 Task: For heading Arial black with underline.  font size for heading18,  'Change the font style of data to'Calibri.  and font size to 9,  Change the alignment of both headline & data to Align center.  In the sheet  BudgetAdjust logbookbook
Action: Mouse moved to (65, 123)
Screenshot: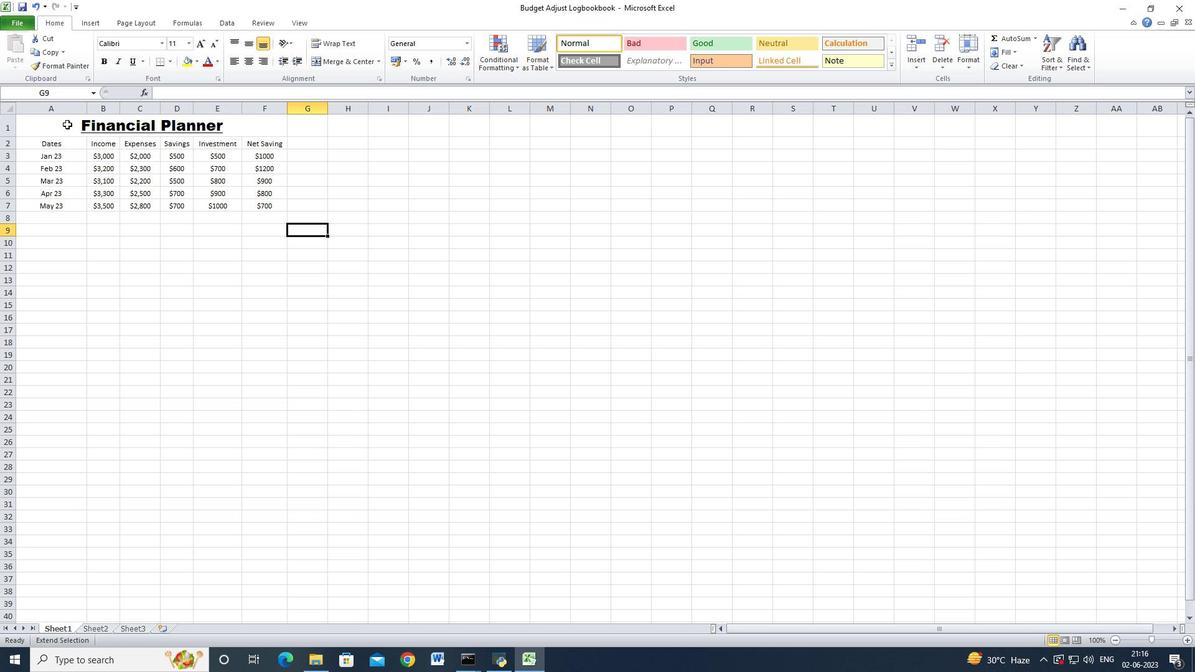 
Action: Mouse pressed left at (65, 123)
Screenshot: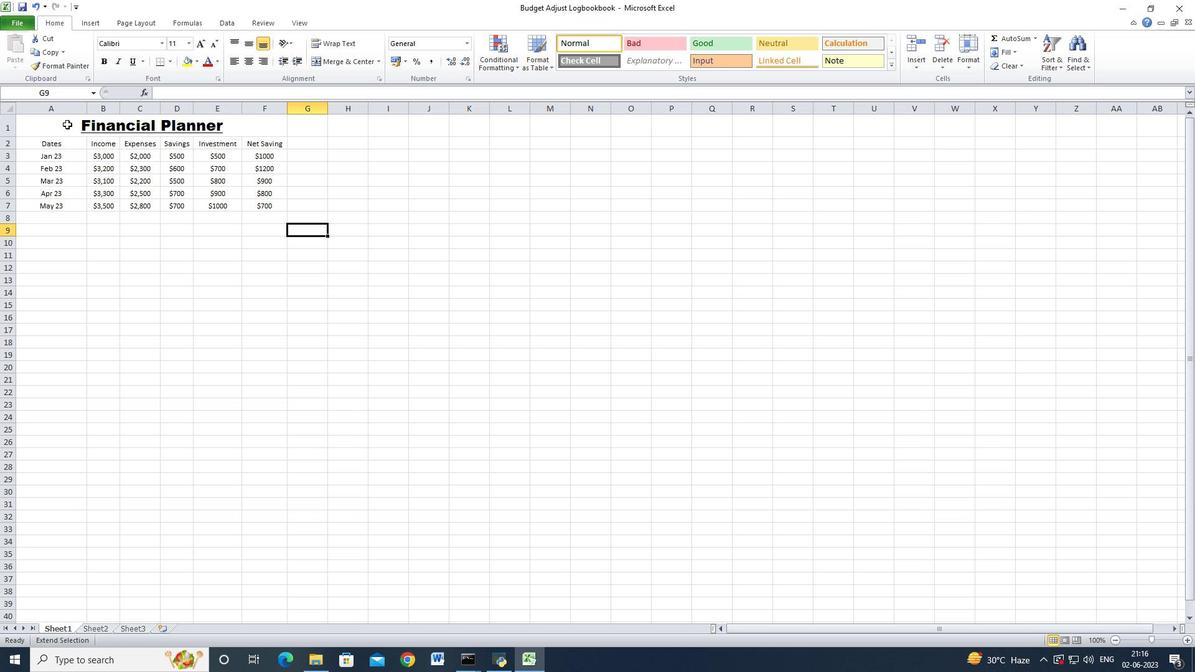 
Action: Mouse moved to (62, 125)
Screenshot: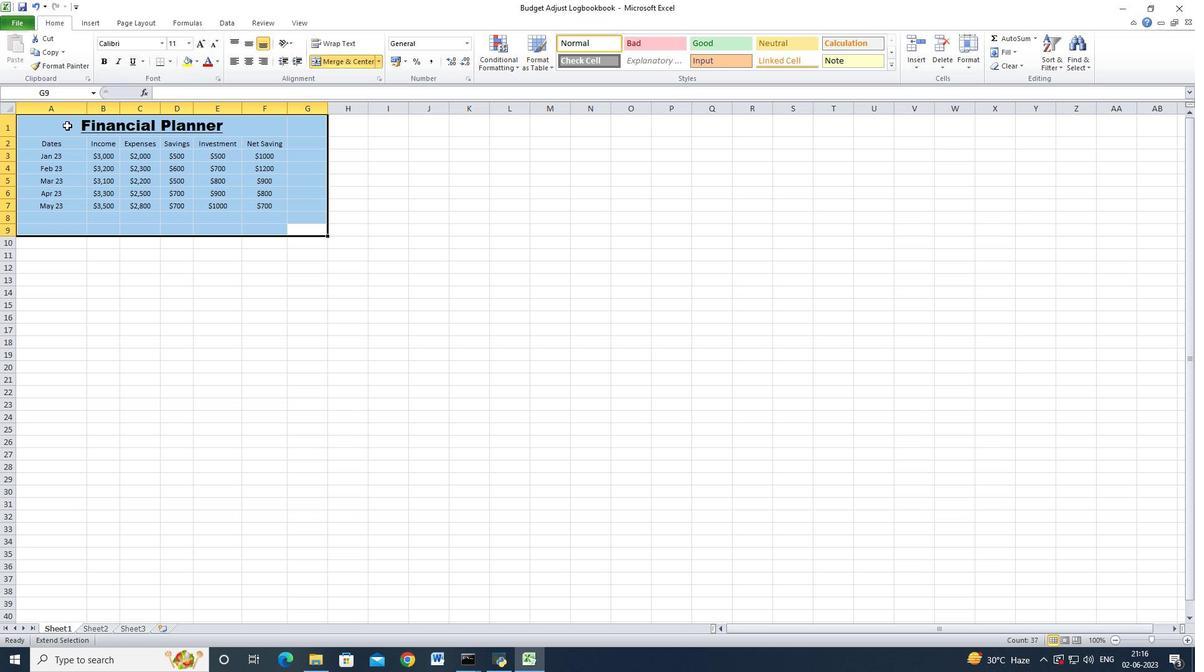 
Action: Mouse pressed left at (62, 125)
Screenshot: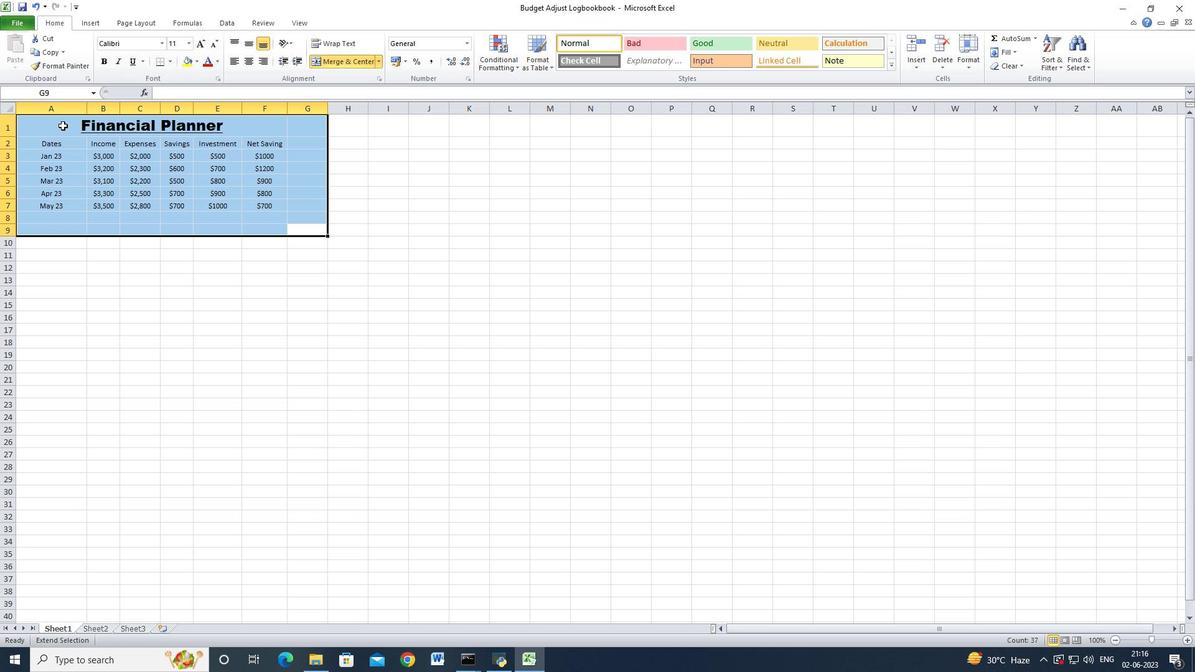
Action: Mouse moved to (95, 183)
Screenshot: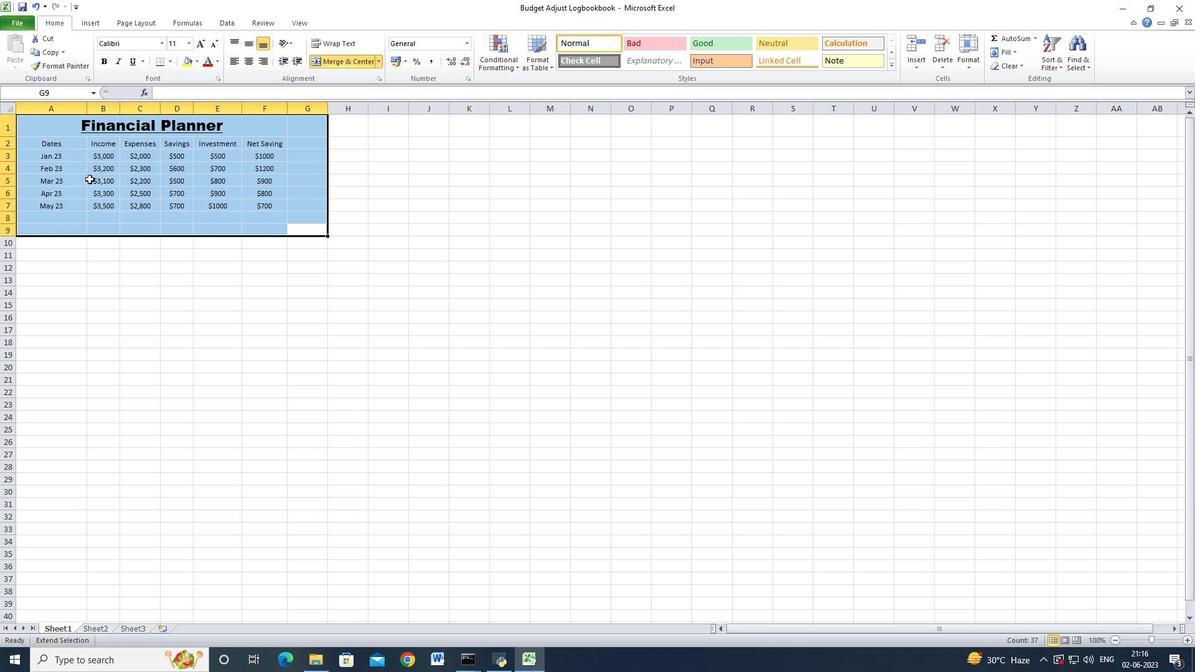 
Action: Mouse pressed left at (95, 183)
Screenshot: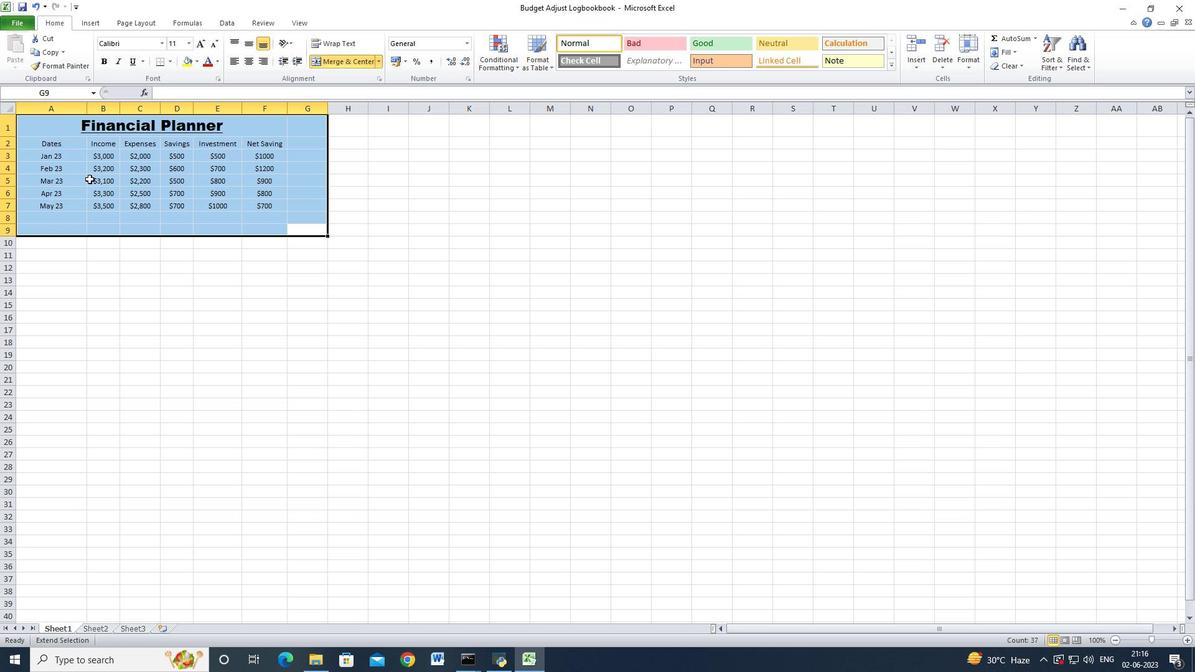
Action: Mouse moved to (67, 130)
Screenshot: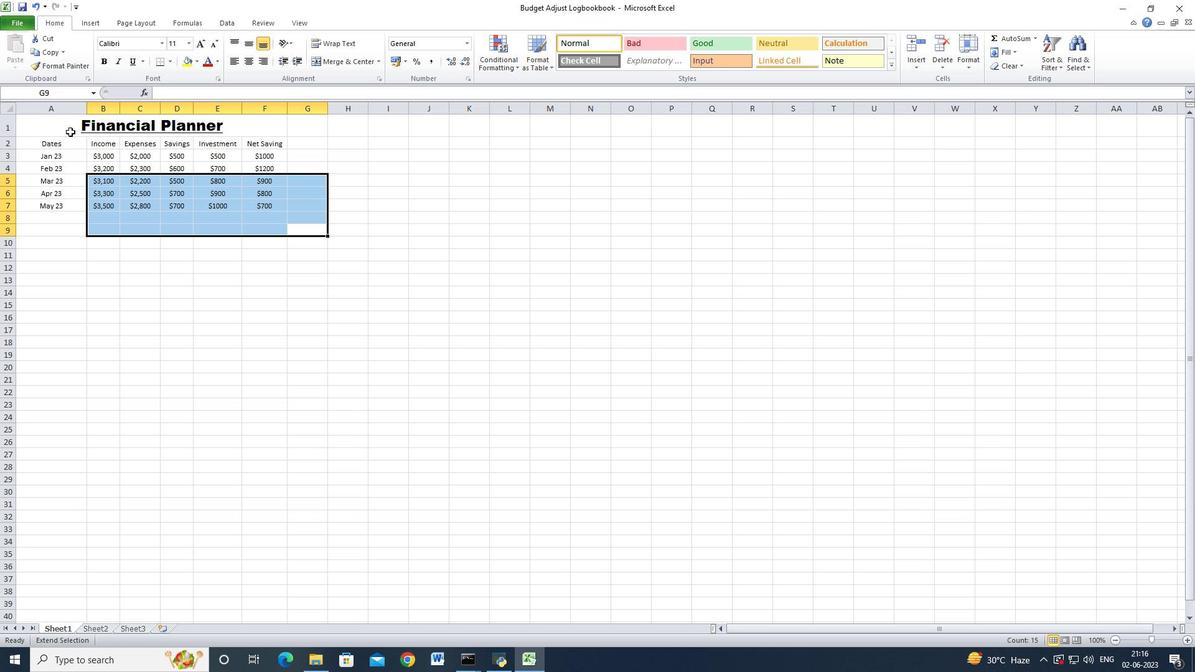 
Action: Mouse pressed left at (67, 130)
Screenshot: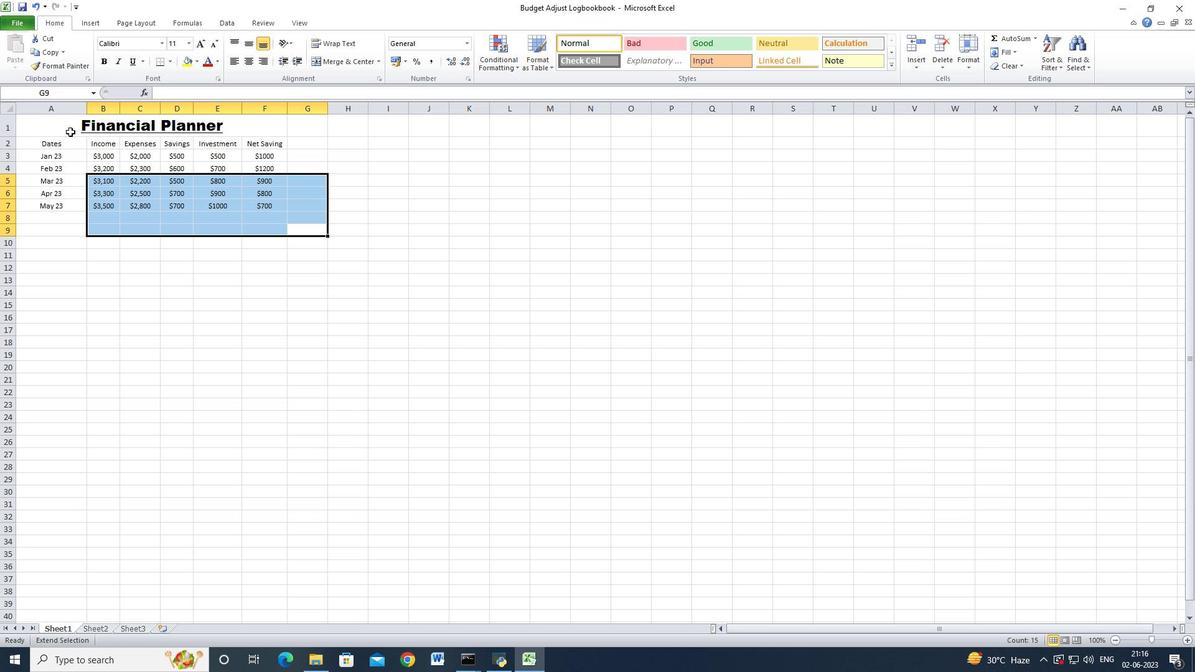 
Action: Mouse moved to (70, 131)
Screenshot: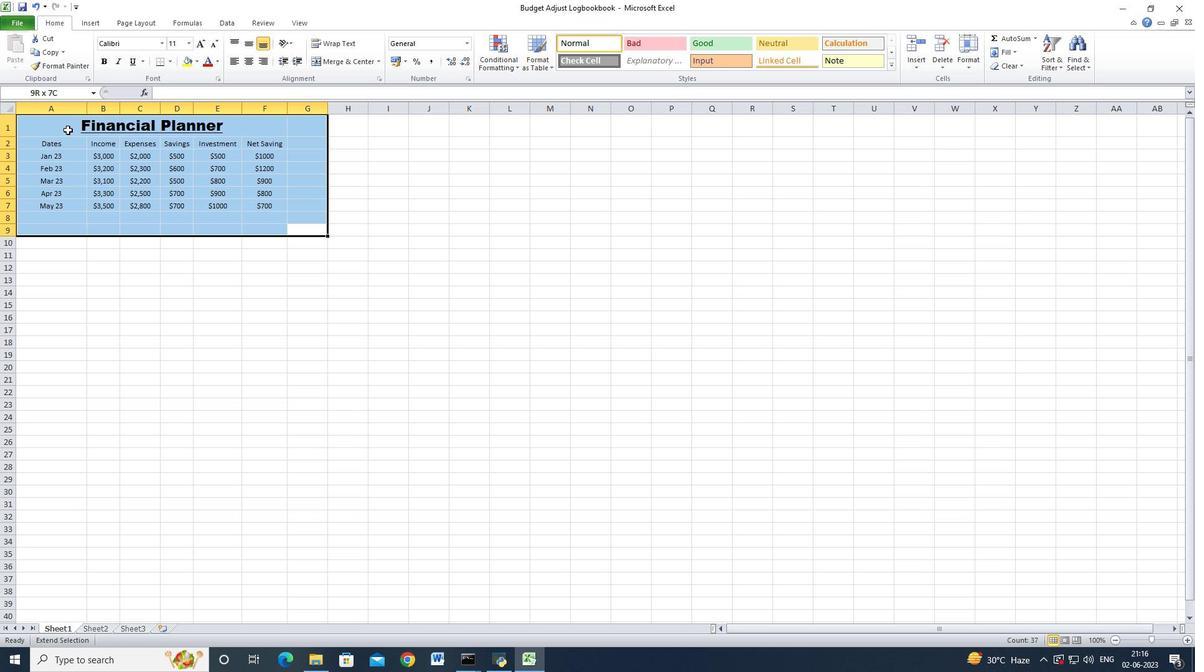 
Action: Key pressed <Key.esc>
Screenshot: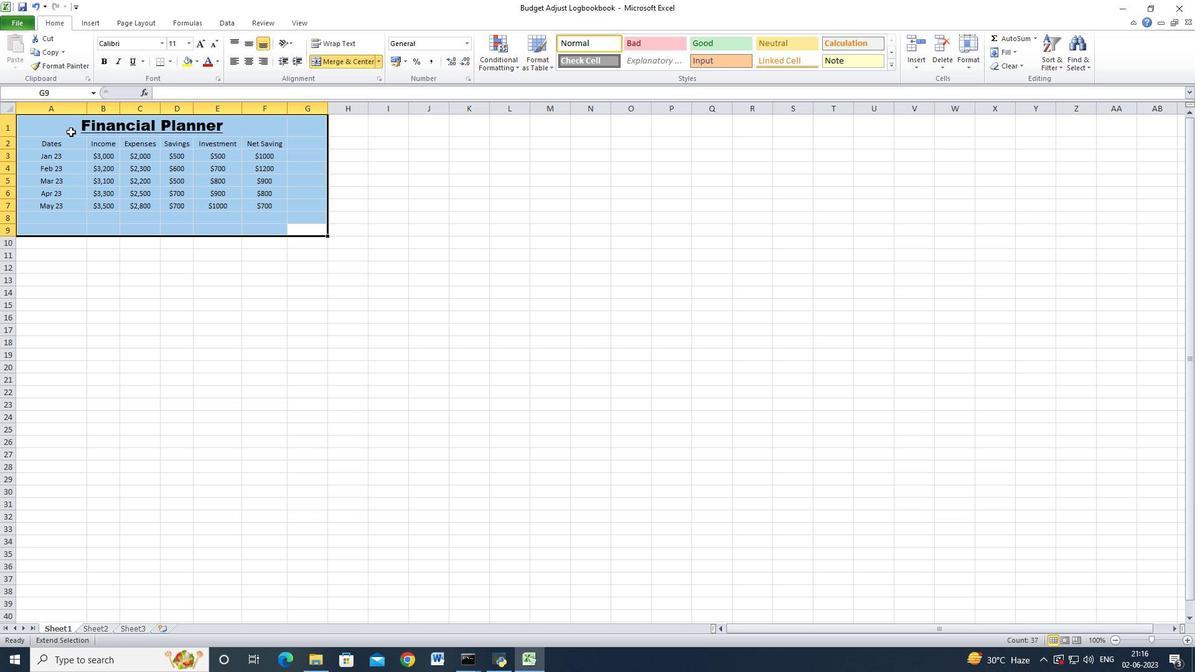 
Action: Mouse moved to (65, 129)
Screenshot: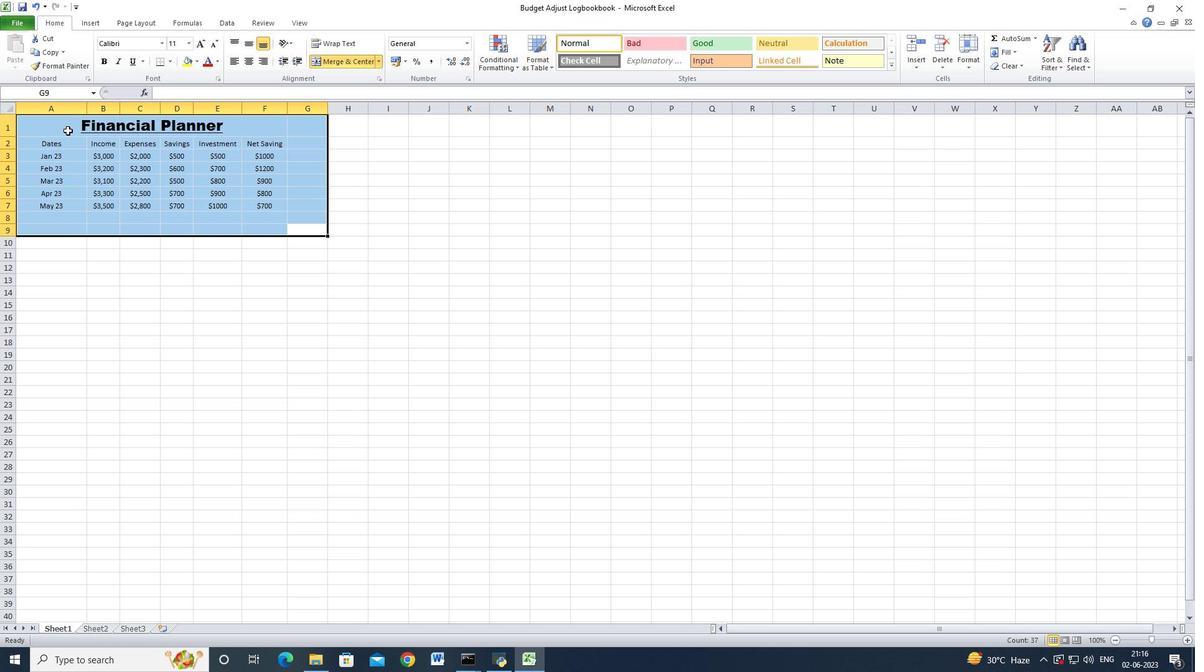 
Action: Mouse pressed left at (65, 129)
Screenshot: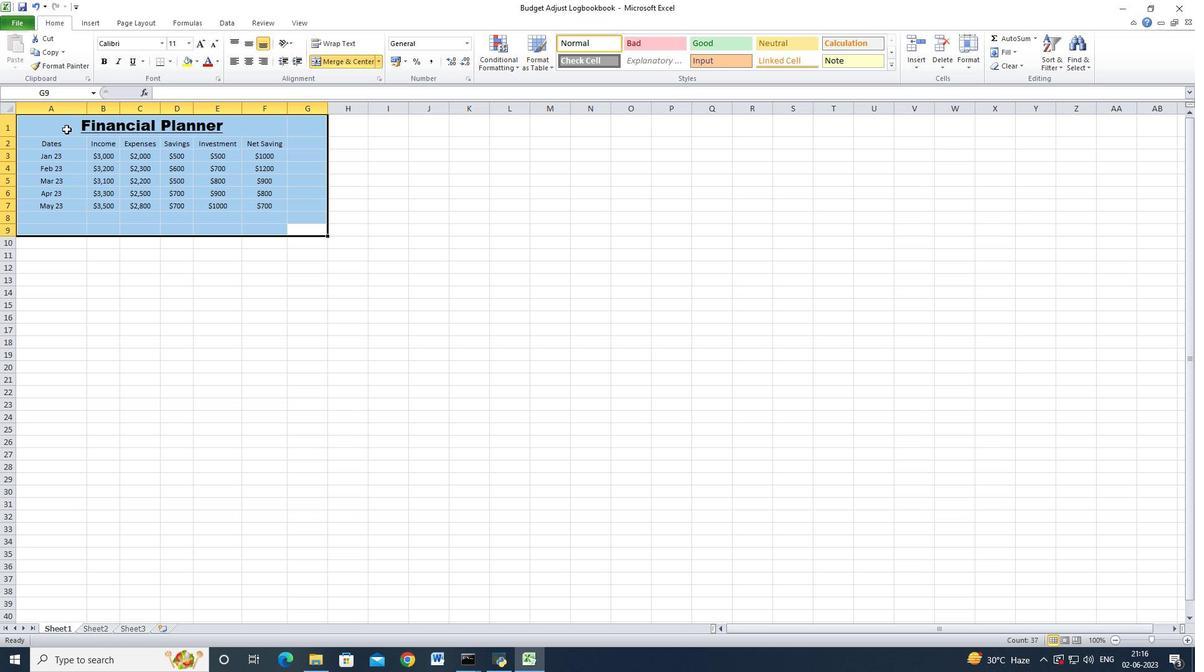 
Action: Mouse moved to (160, 42)
Screenshot: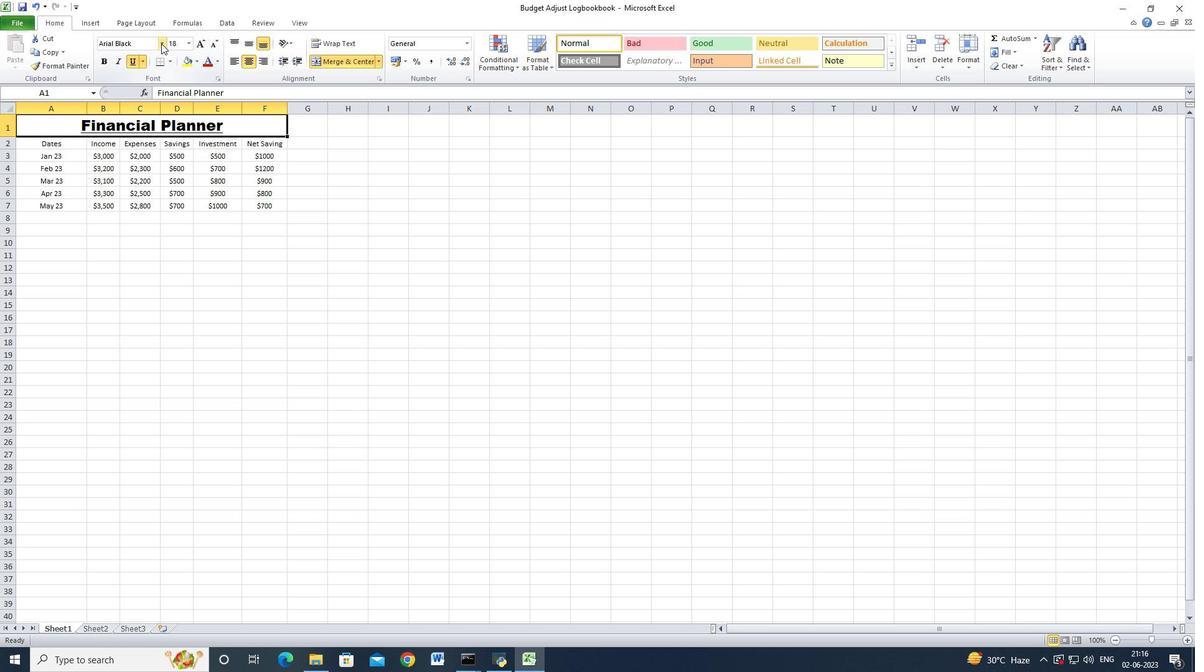 
Action: Mouse pressed left at (160, 42)
Screenshot: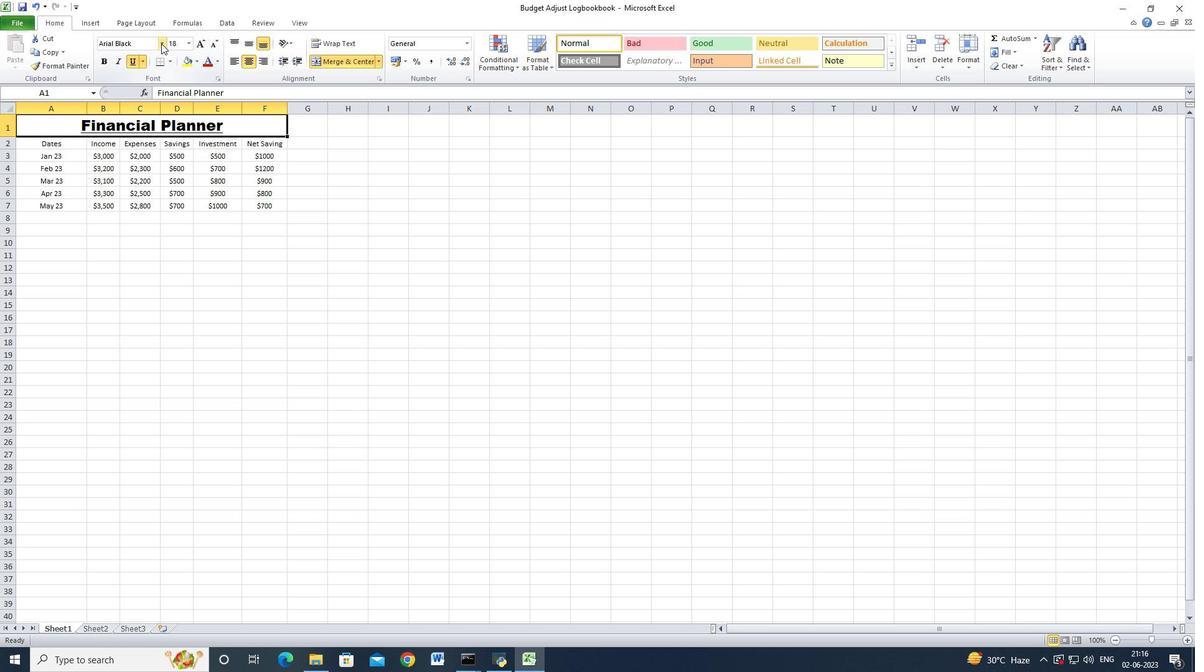 
Action: Mouse moved to (138, 158)
Screenshot: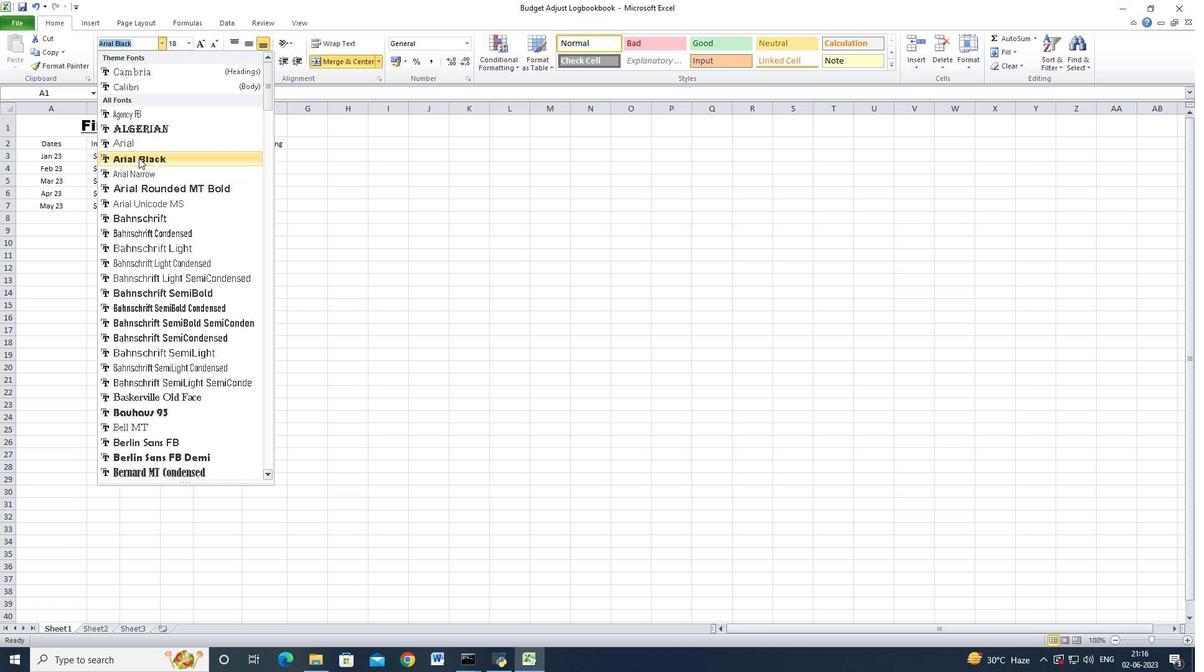 
Action: Mouse pressed left at (138, 158)
Screenshot: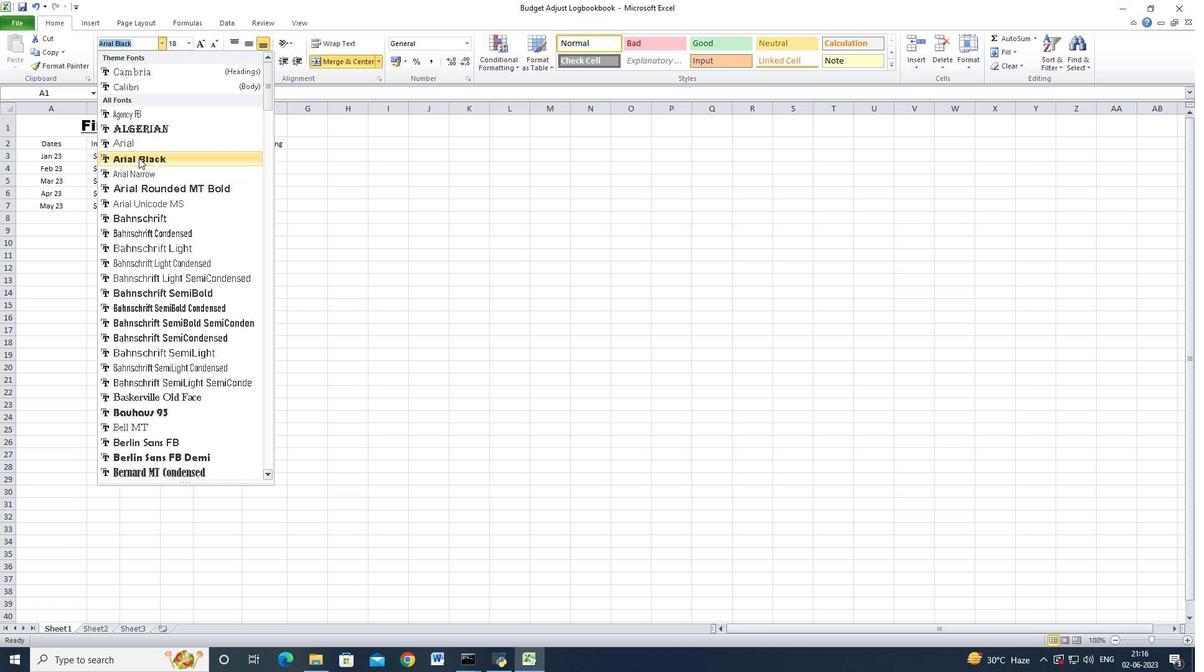 
Action: Mouse moved to (136, 64)
Screenshot: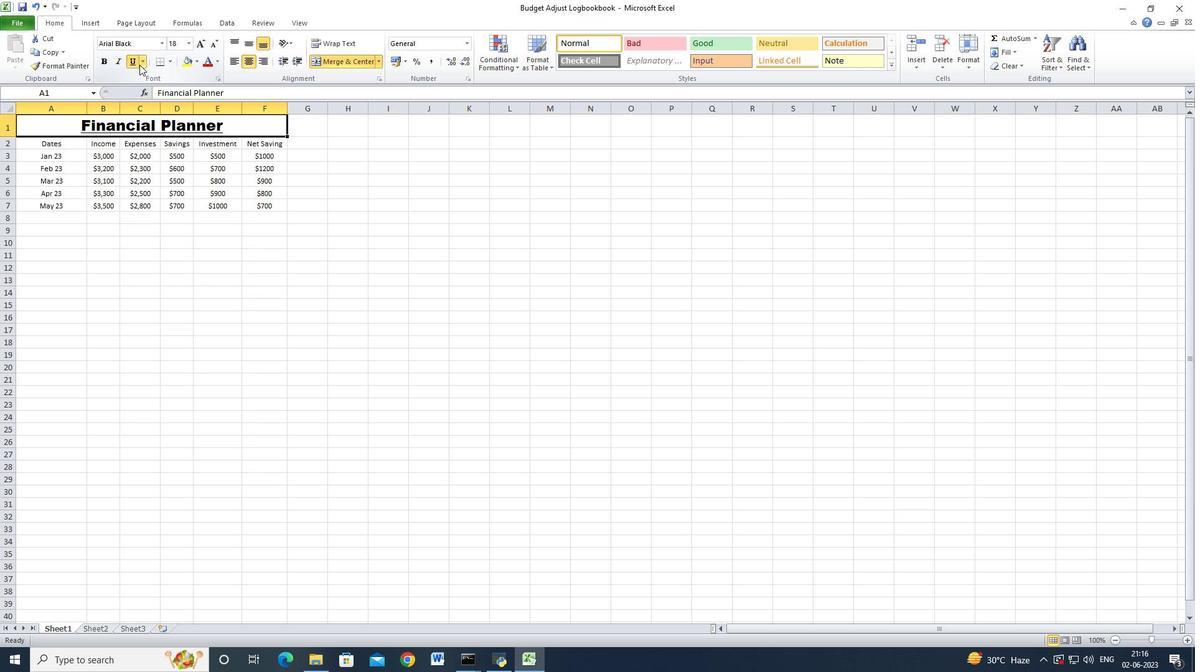 
Action: Mouse pressed left at (136, 64)
Screenshot: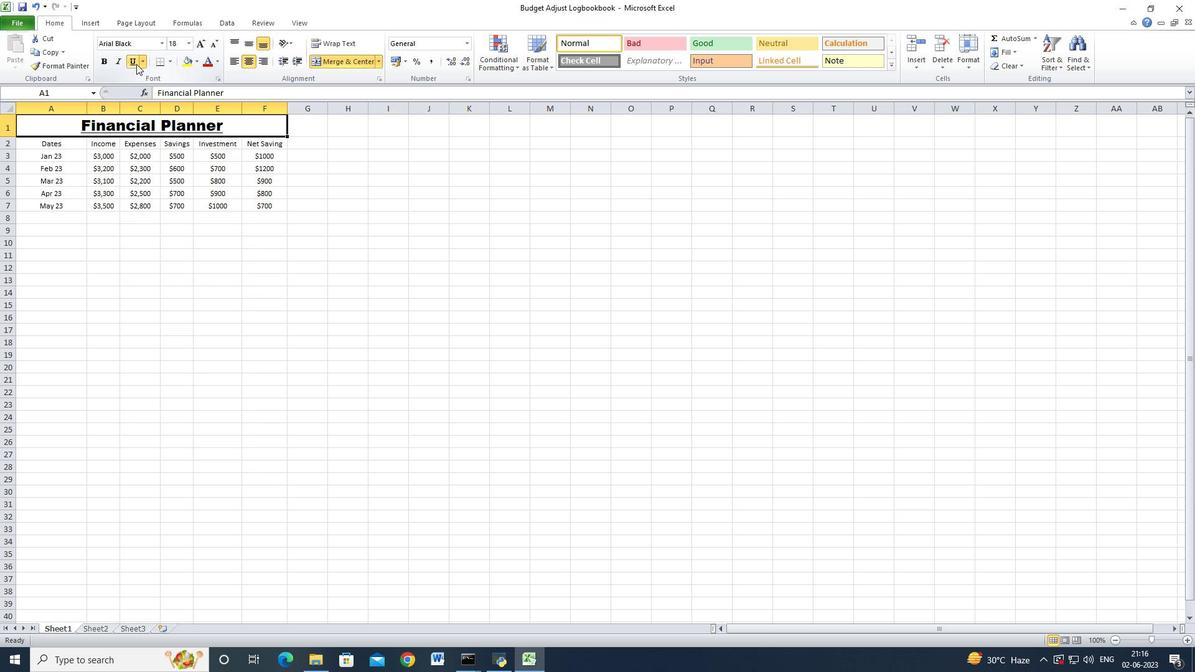 
Action: Mouse moved to (133, 62)
Screenshot: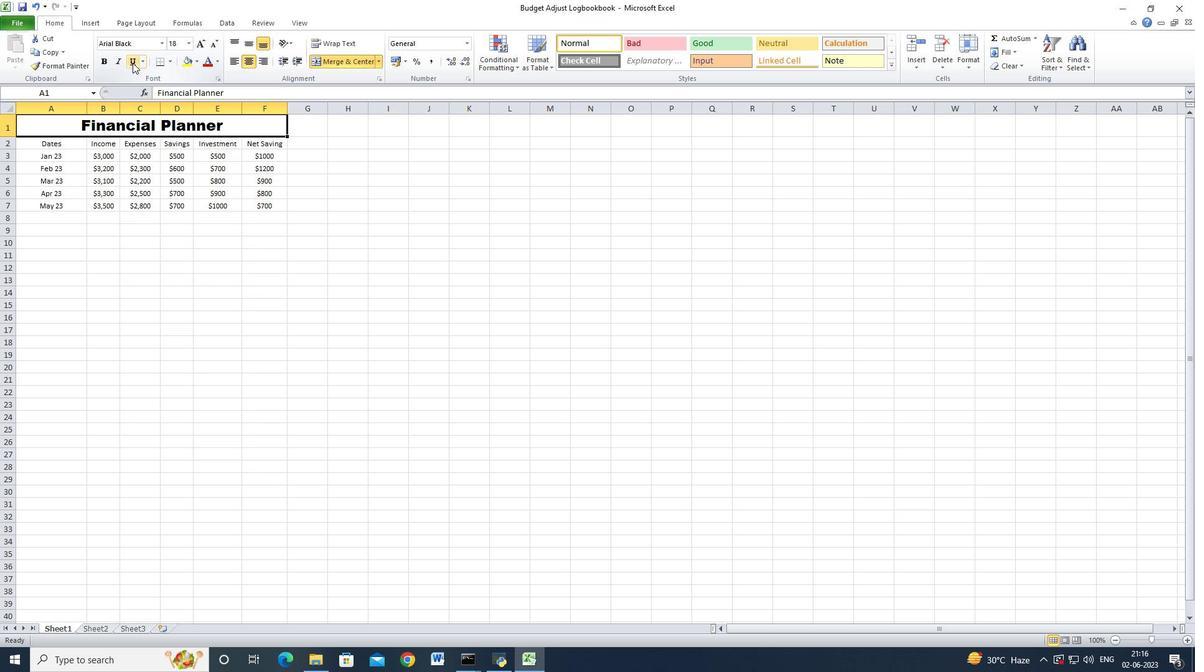 
Action: Mouse pressed left at (133, 62)
Screenshot: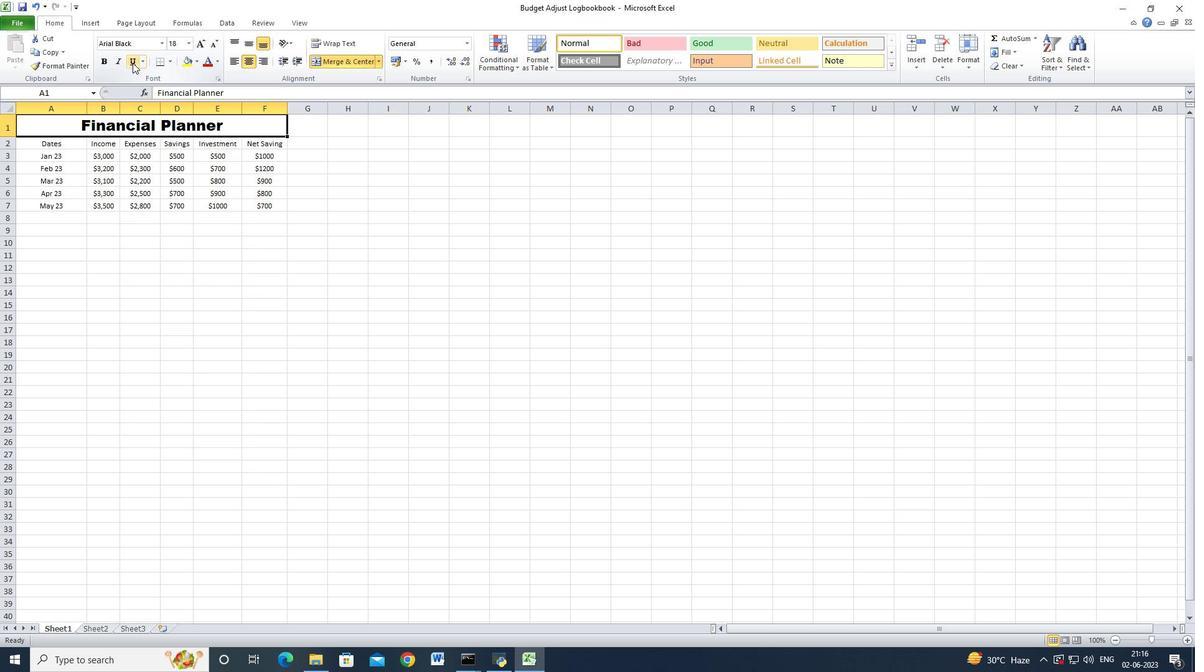 
Action: Mouse moved to (188, 39)
Screenshot: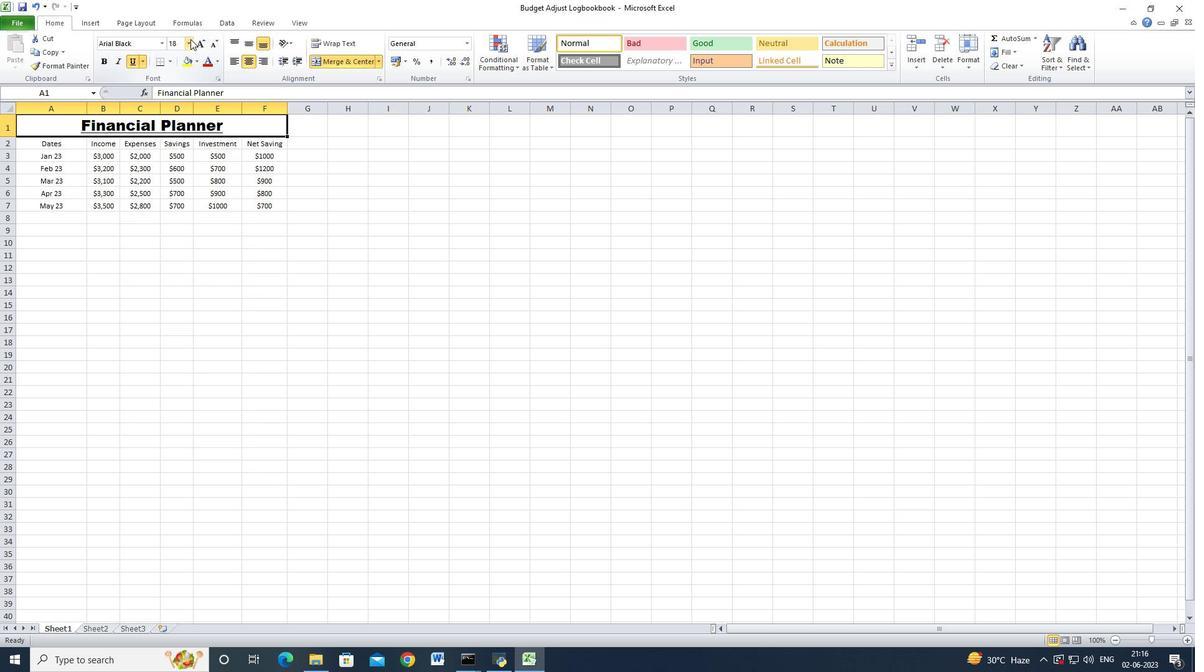 
Action: Mouse pressed left at (188, 39)
Screenshot: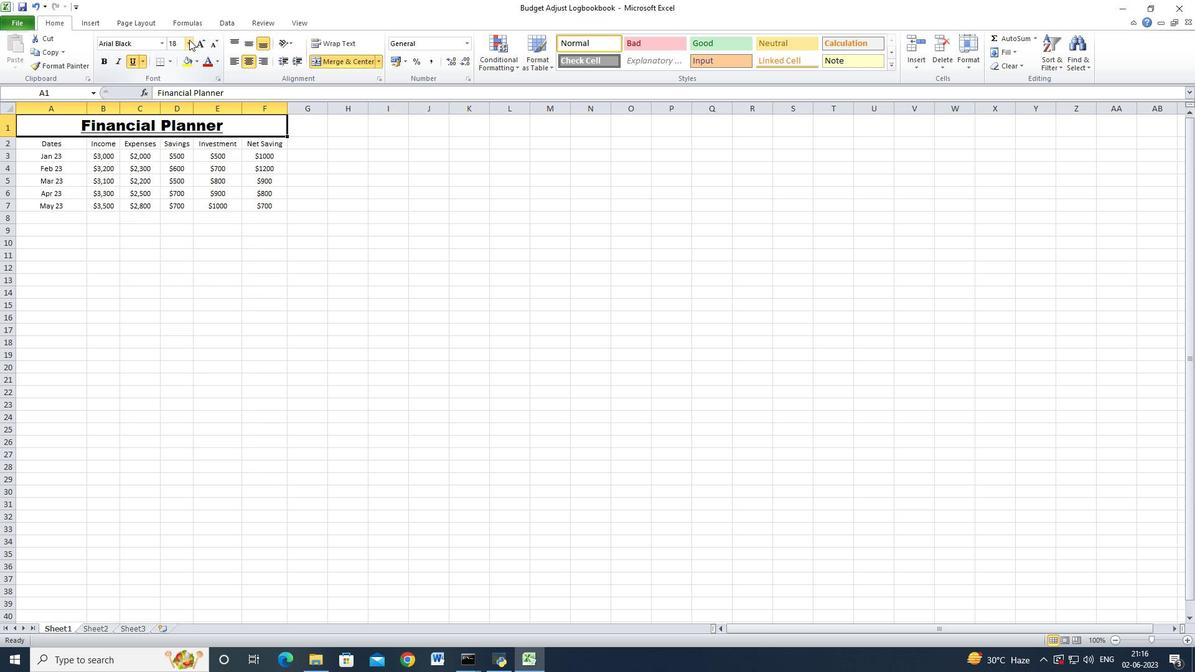 
Action: Mouse moved to (174, 133)
Screenshot: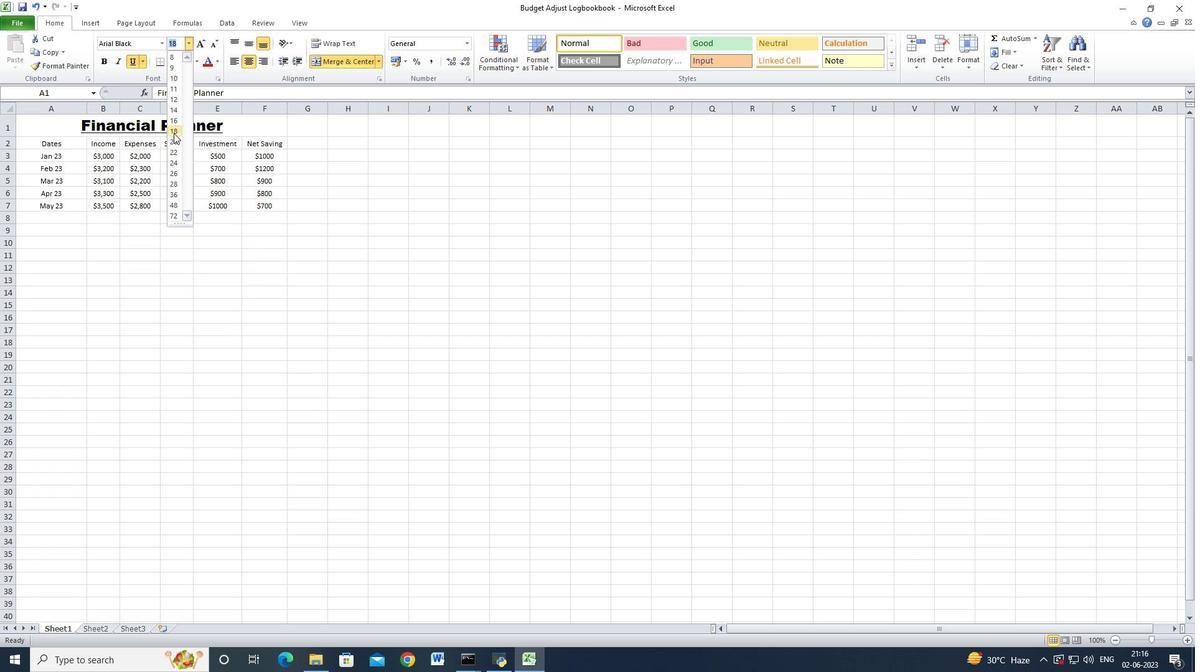 
Action: Mouse pressed left at (174, 133)
Screenshot: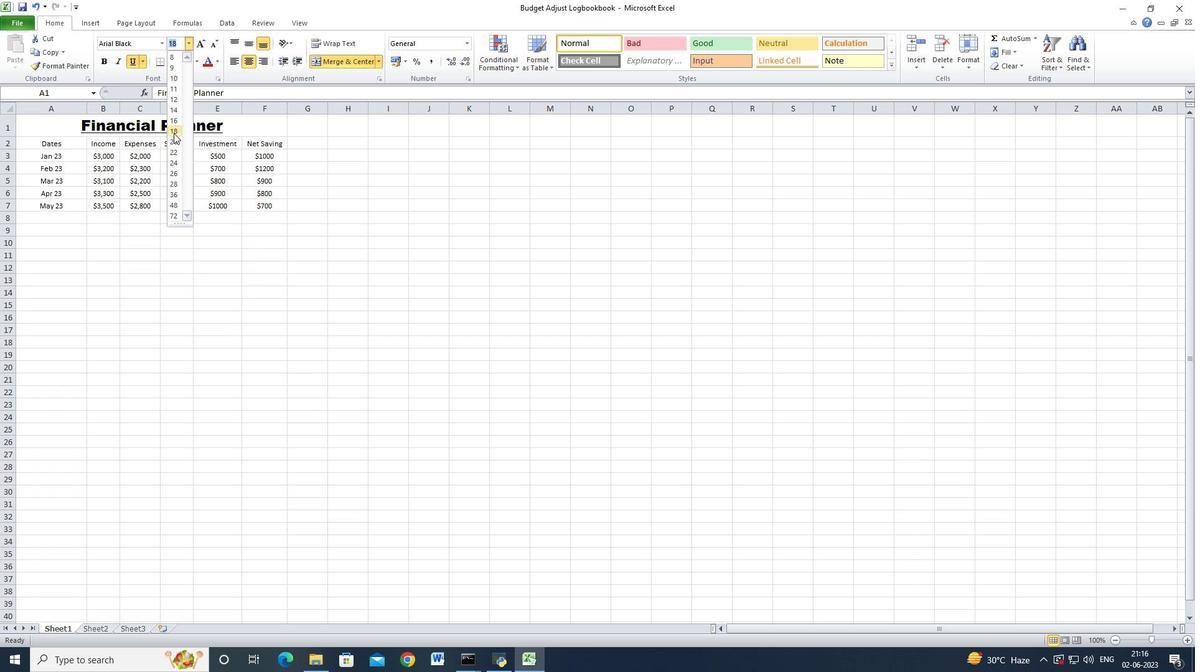
Action: Mouse moved to (70, 143)
Screenshot: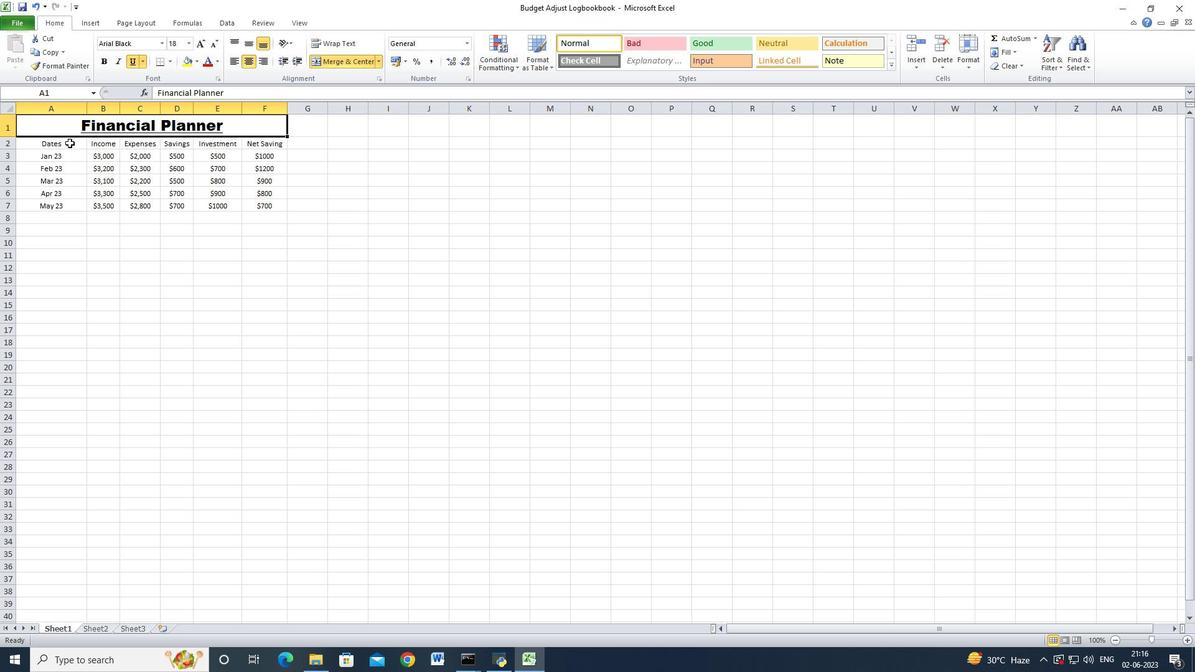 
Action: Mouse pressed left at (70, 143)
Screenshot: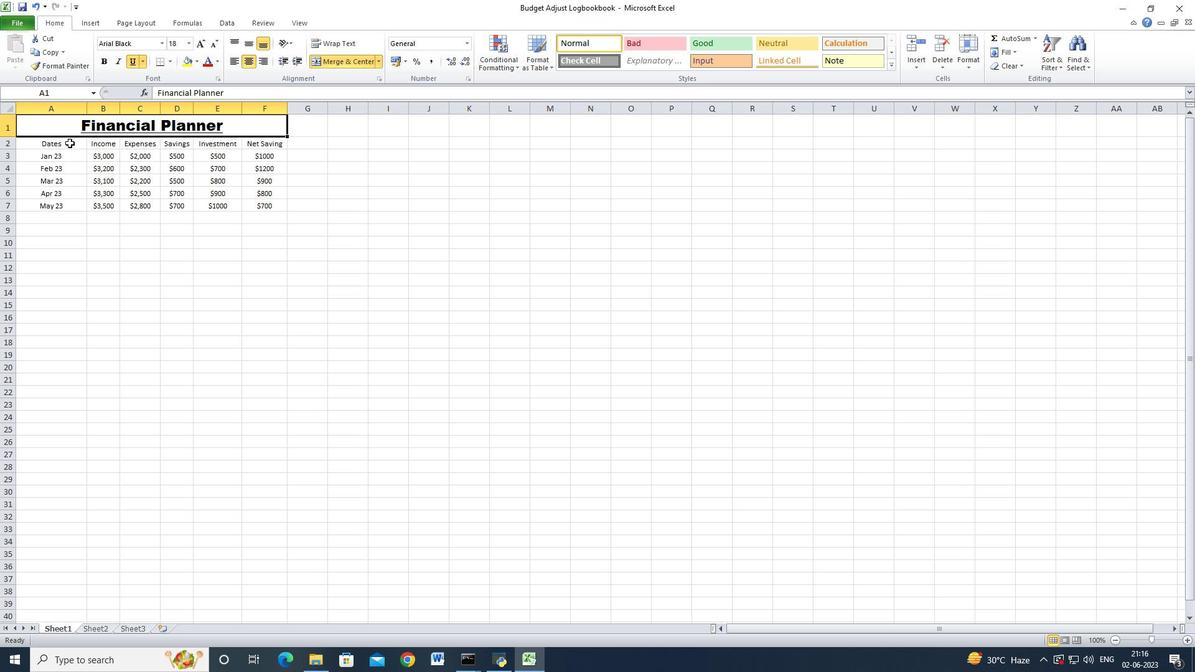 
Action: Mouse moved to (164, 44)
Screenshot: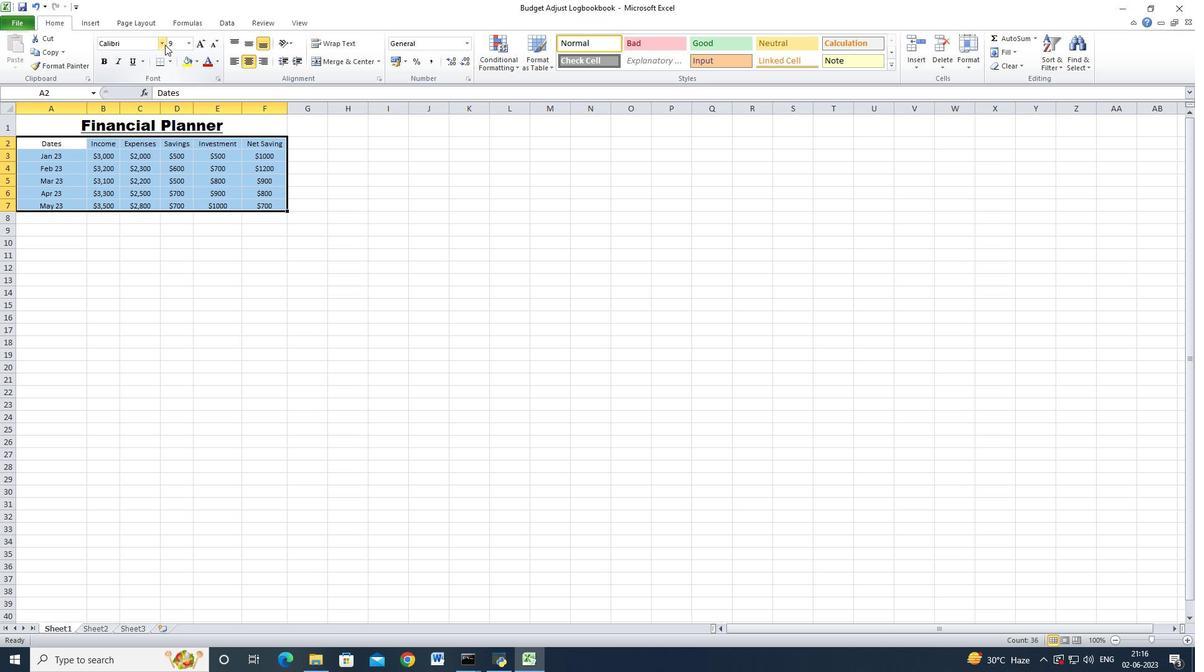 
Action: Mouse pressed left at (164, 44)
Screenshot: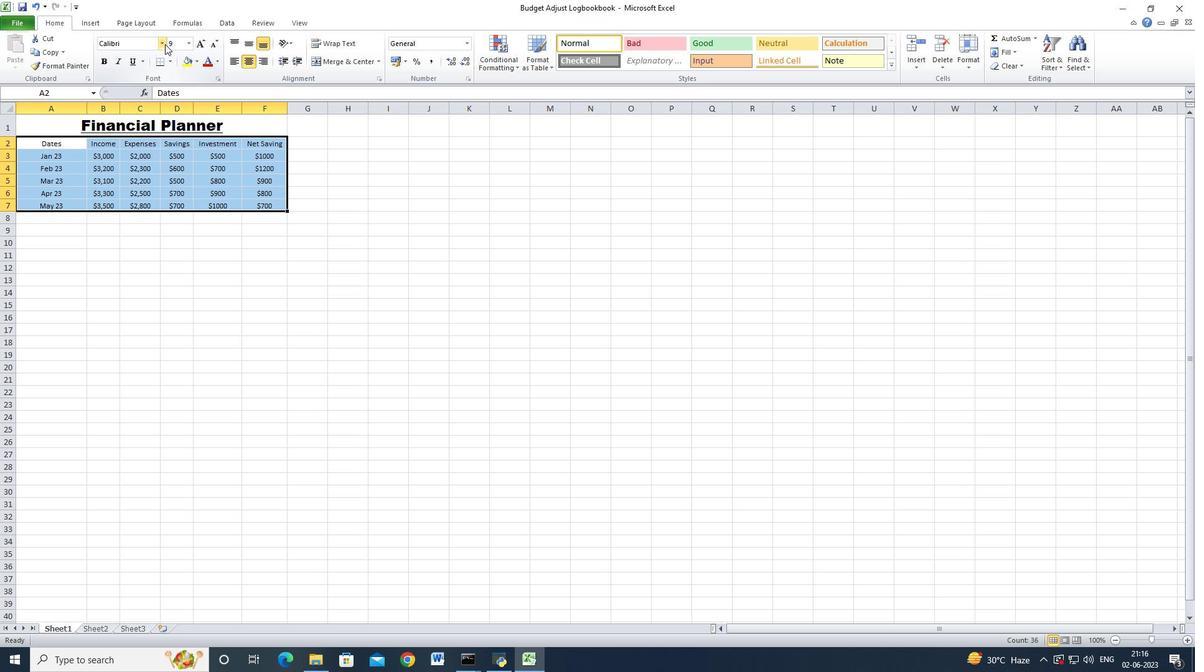 
Action: Mouse moved to (130, 85)
Screenshot: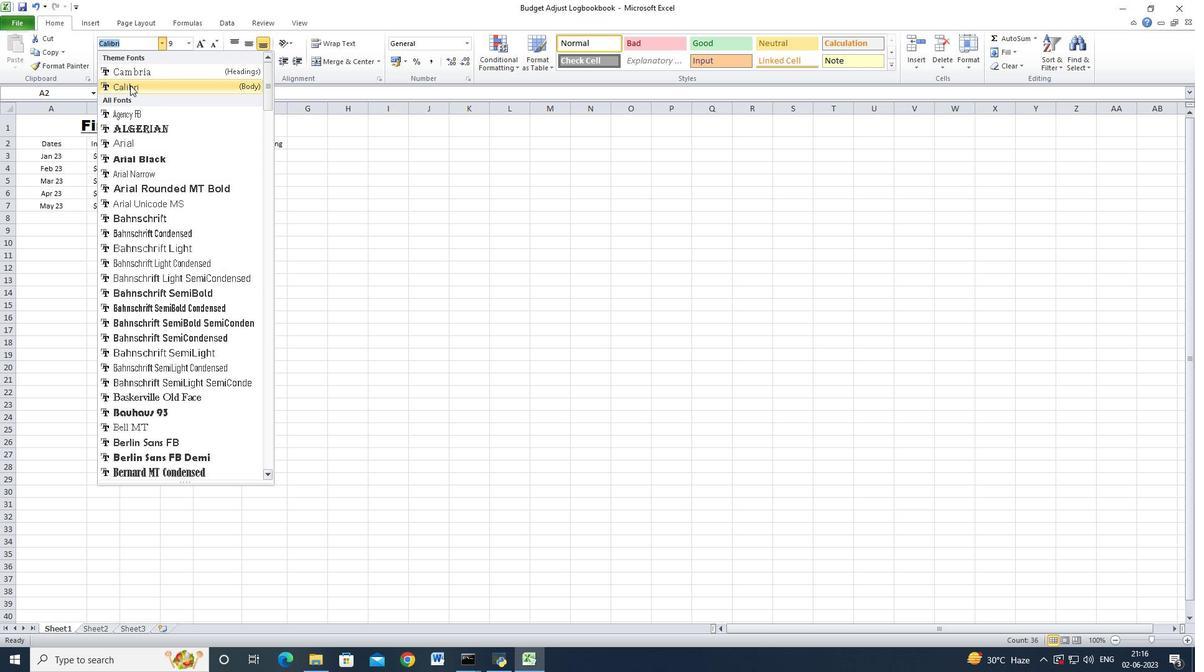 
Action: Mouse pressed left at (130, 85)
Screenshot: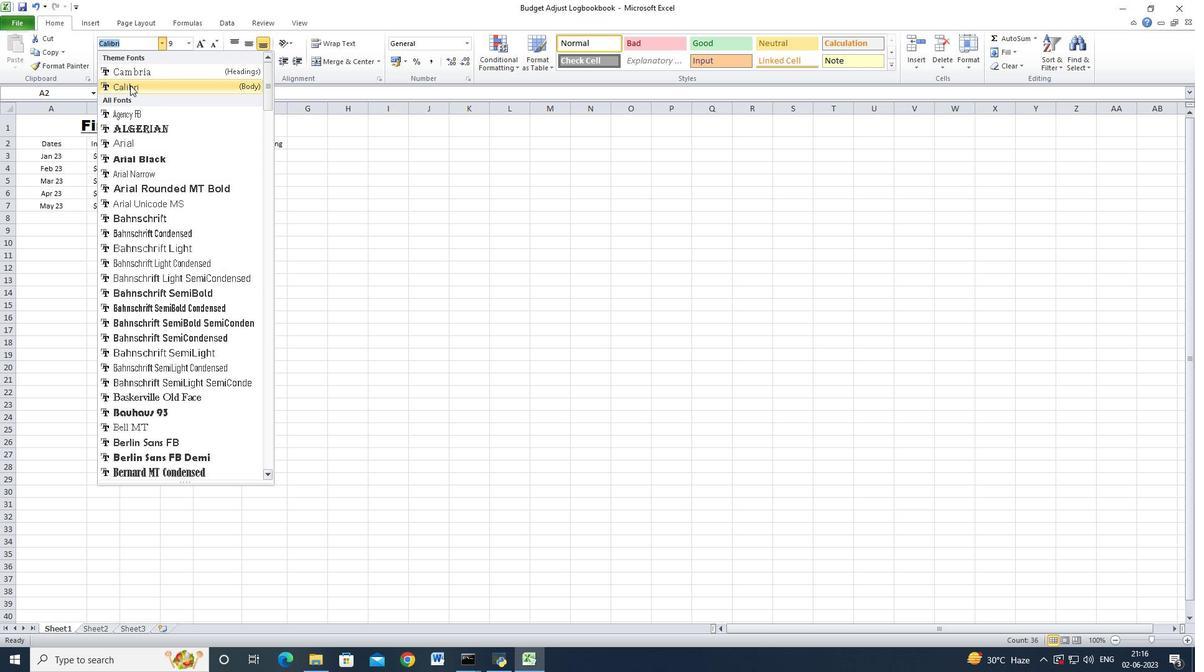 
Action: Mouse moved to (148, 178)
Screenshot: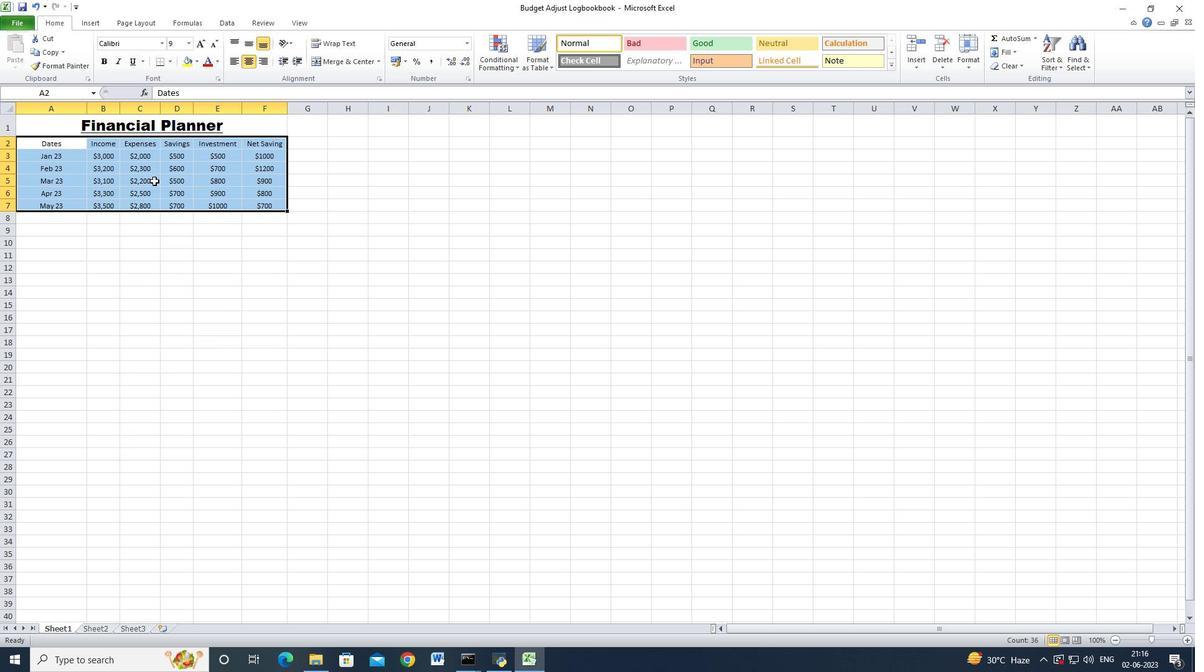 
Action: Mouse pressed left at (148, 178)
Screenshot: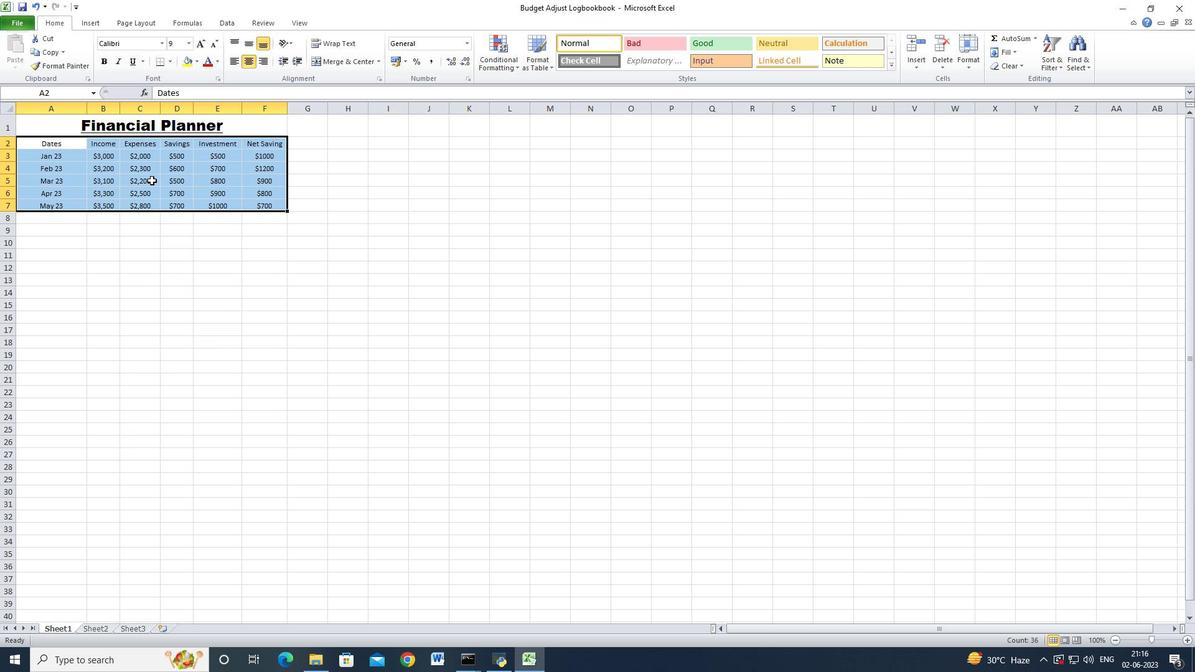 
Action: Mouse moved to (32, 143)
Screenshot: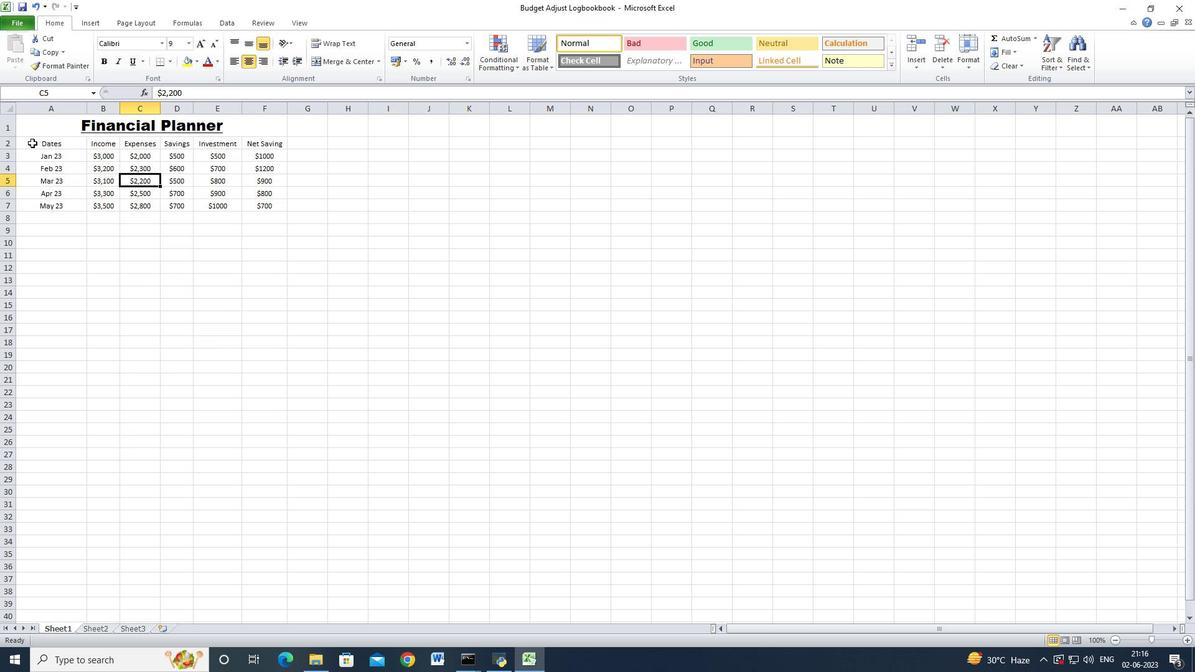 
Action: Mouse pressed left at (32, 143)
Screenshot: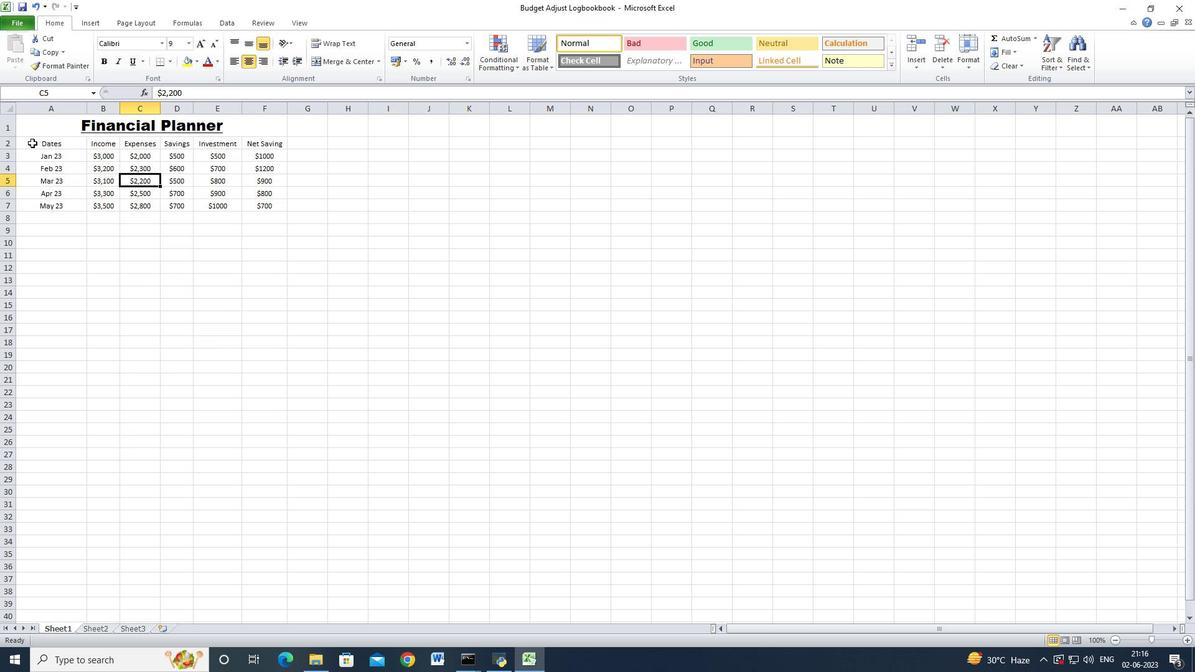 
Action: Mouse moved to (189, 43)
Screenshot: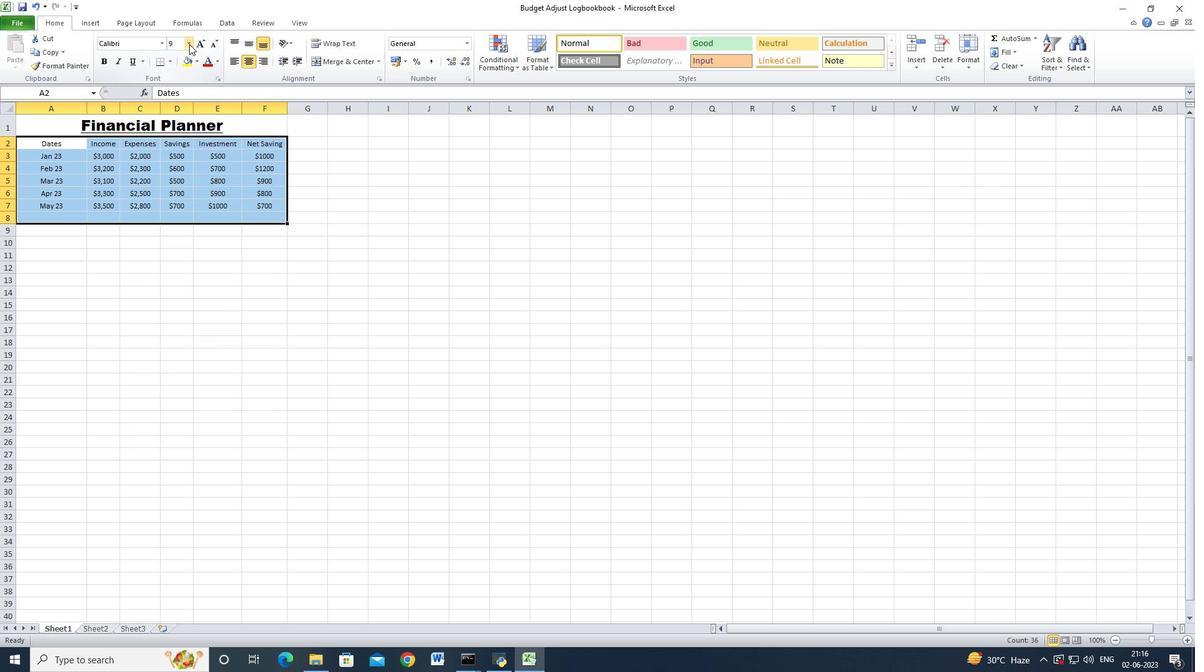 
Action: Mouse pressed left at (189, 43)
Screenshot: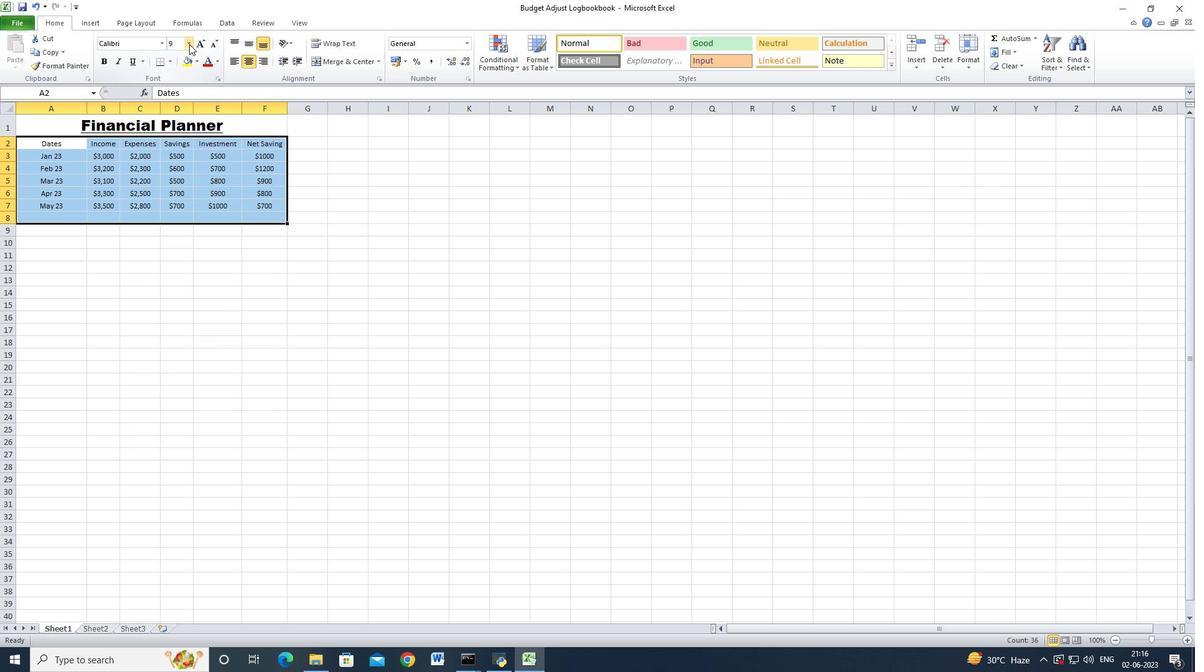 
Action: Mouse moved to (173, 67)
Screenshot: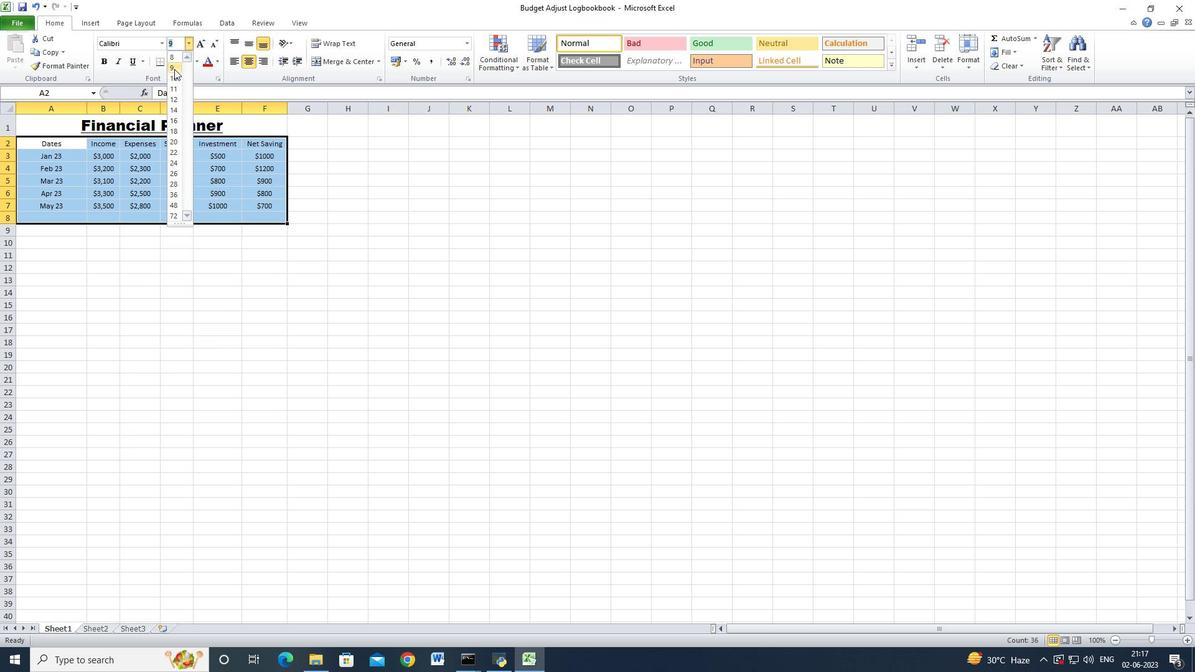 
Action: Mouse pressed left at (173, 67)
Screenshot: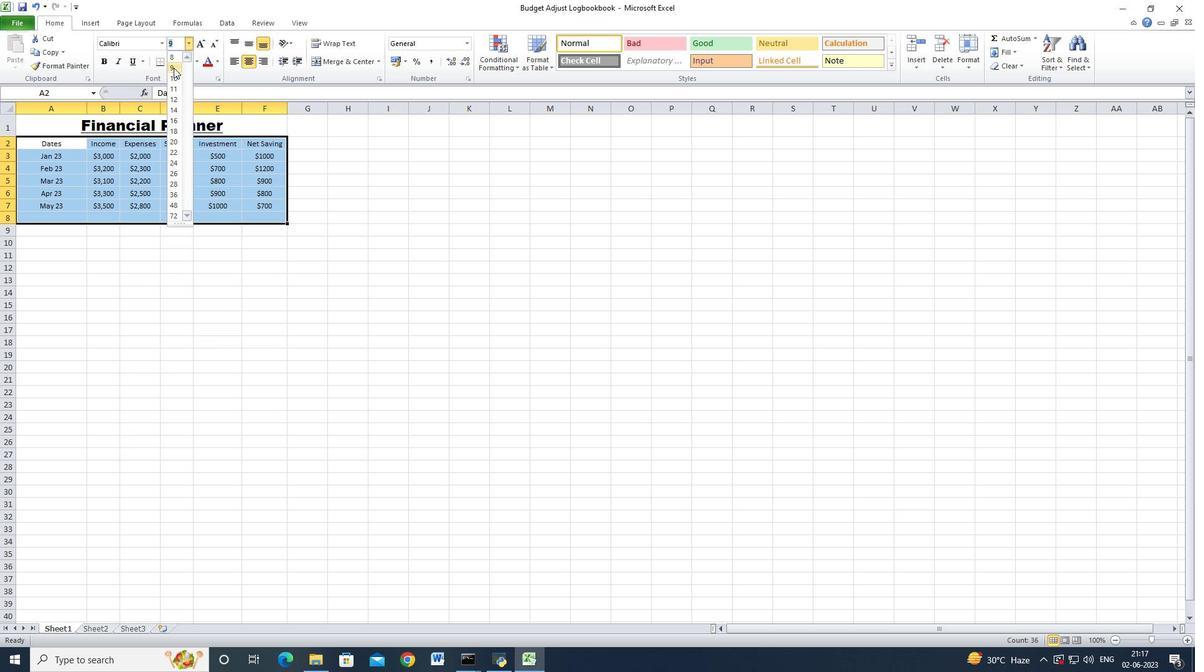
Action: Mouse moved to (133, 174)
Screenshot: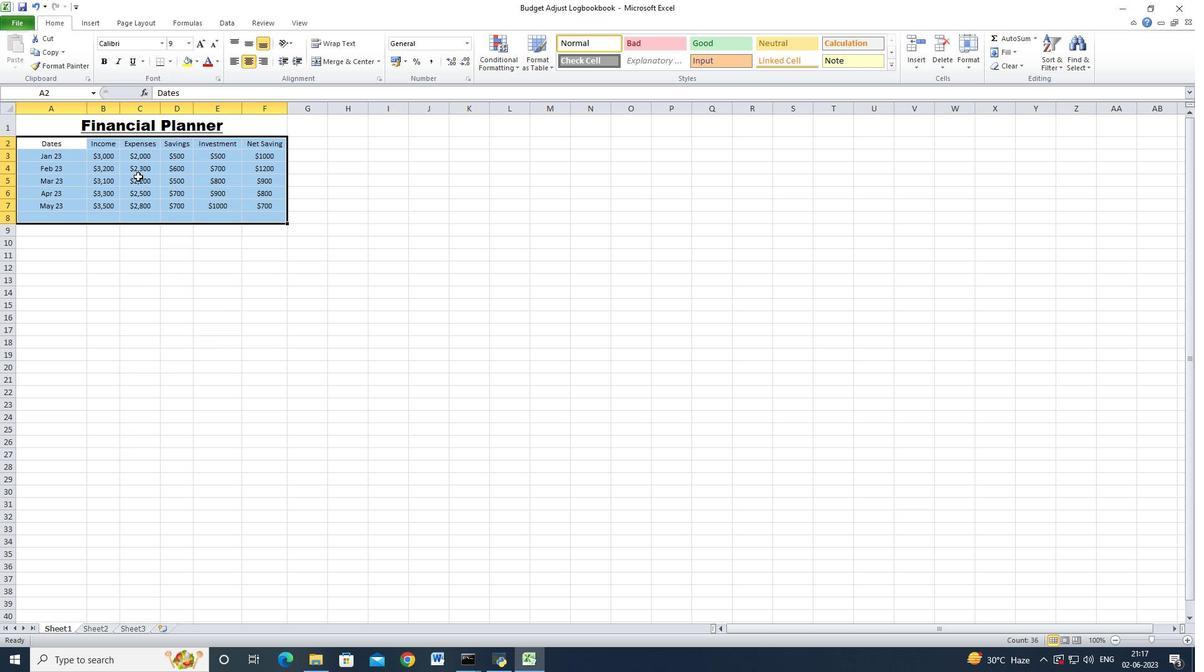 
Action: Mouse pressed left at (133, 174)
Screenshot: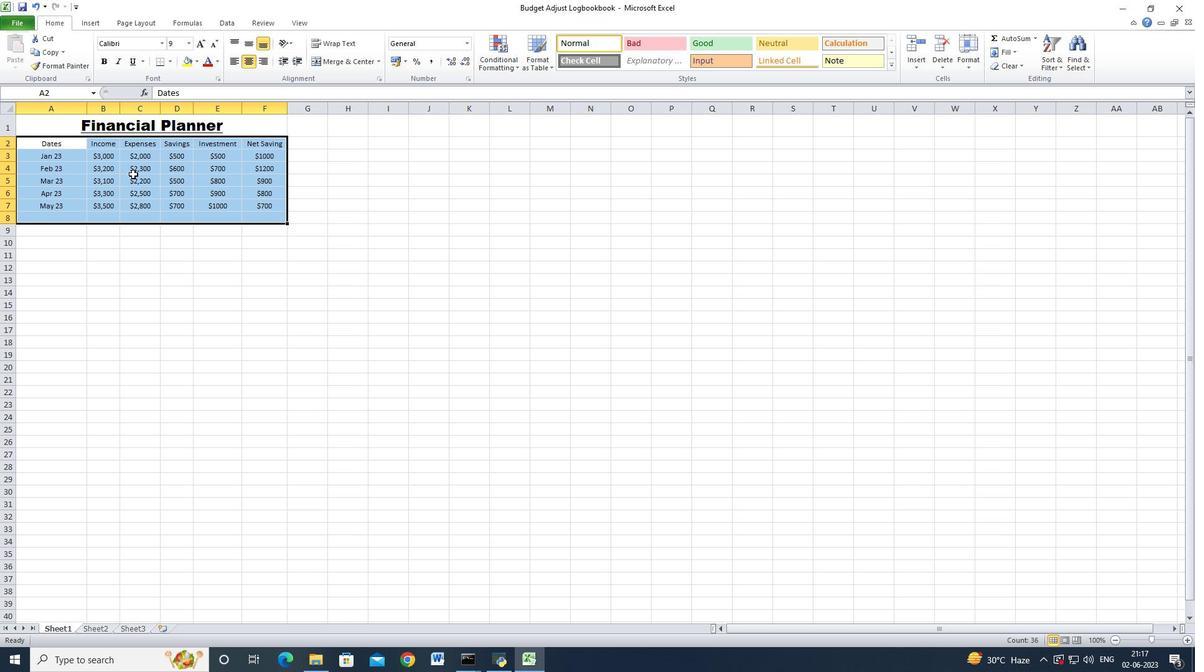 
Action: Mouse moved to (52, 123)
Screenshot: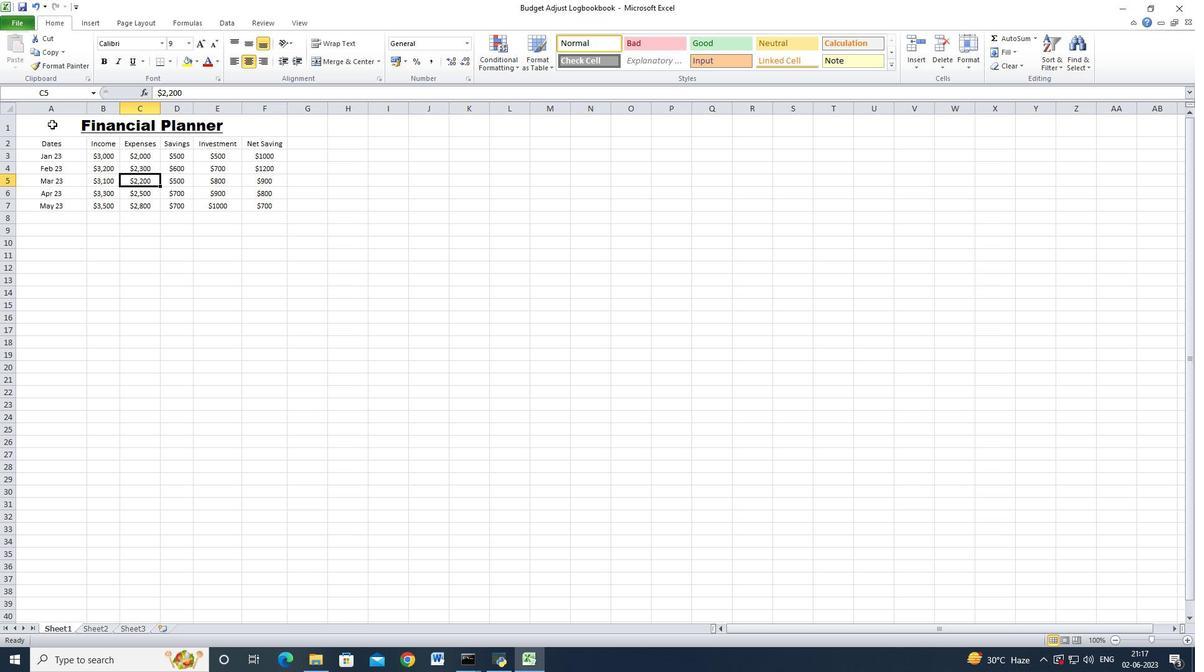 
Action: Mouse pressed left at (52, 123)
Screenshot: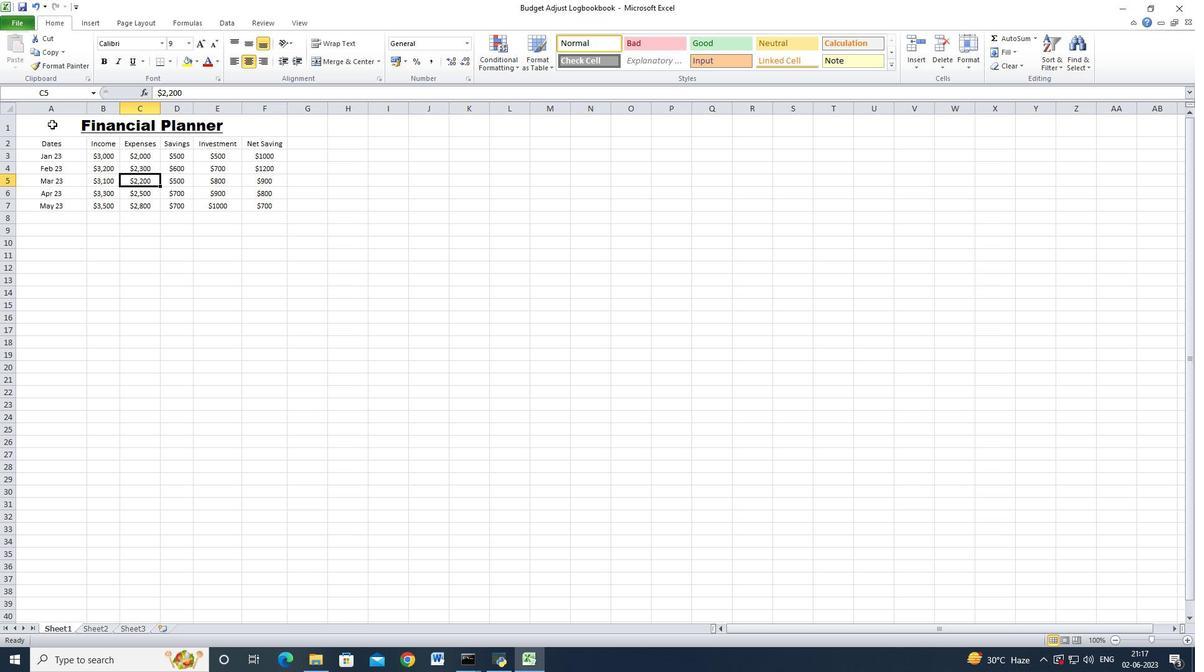 
Action: Mouse moved to (246, 61)
Screenshot: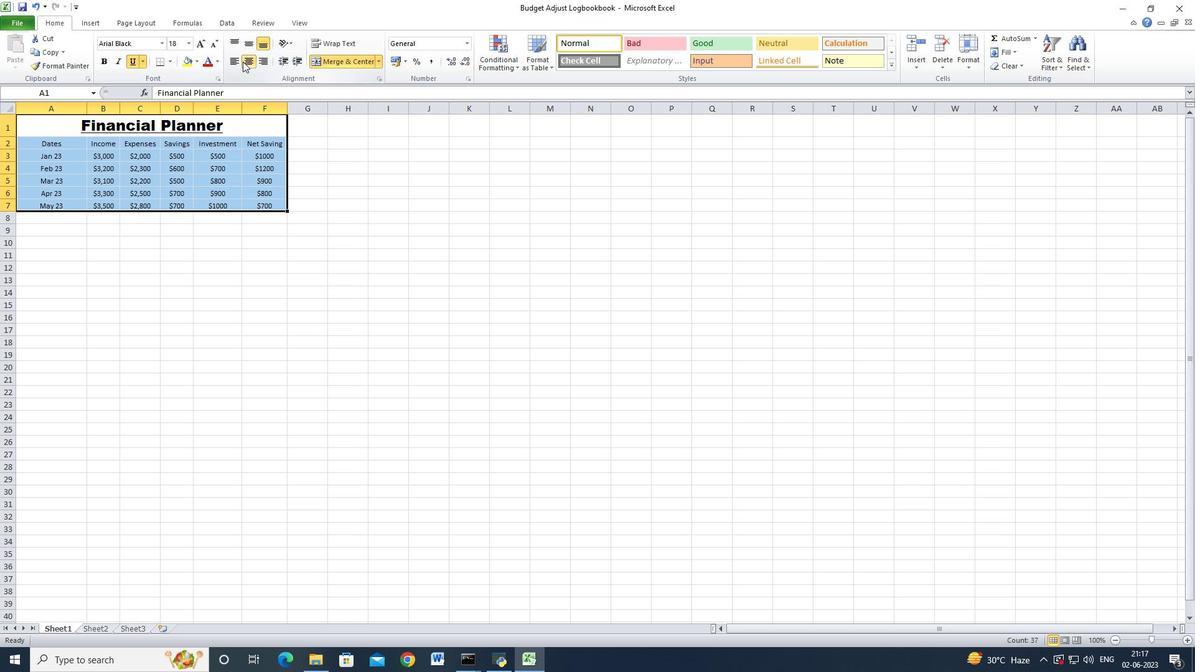 
Action: Mouse pressed left at (246, 61)
Screenshot: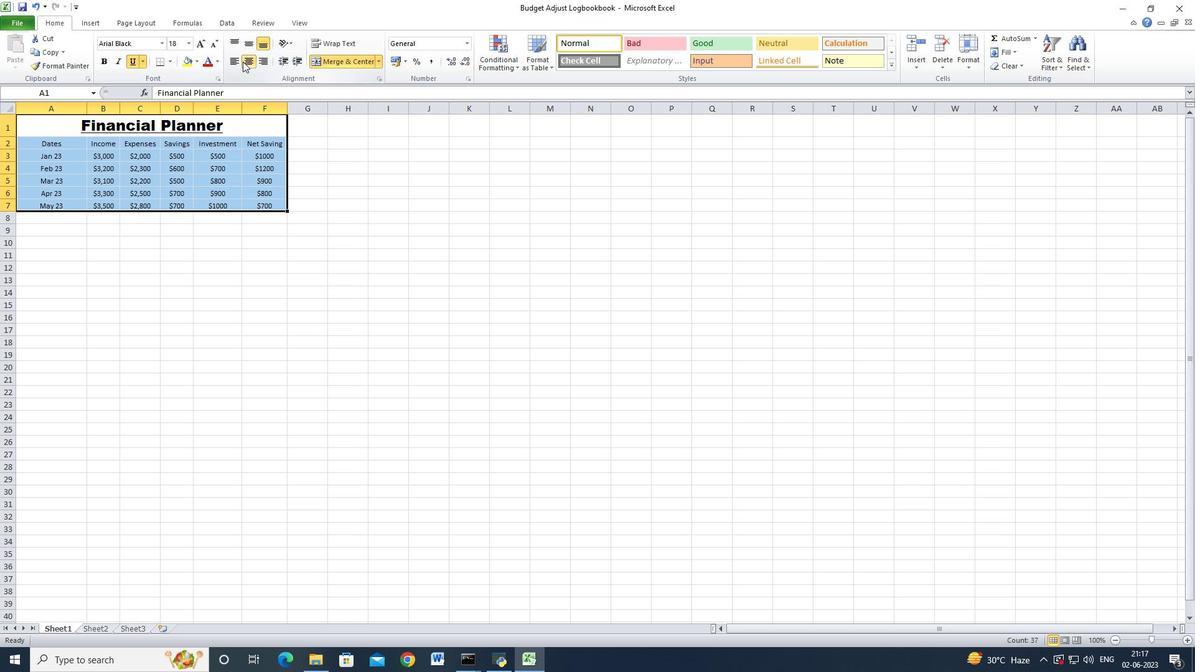 
Action: Mouse moved to (248, 63)
Screenshot: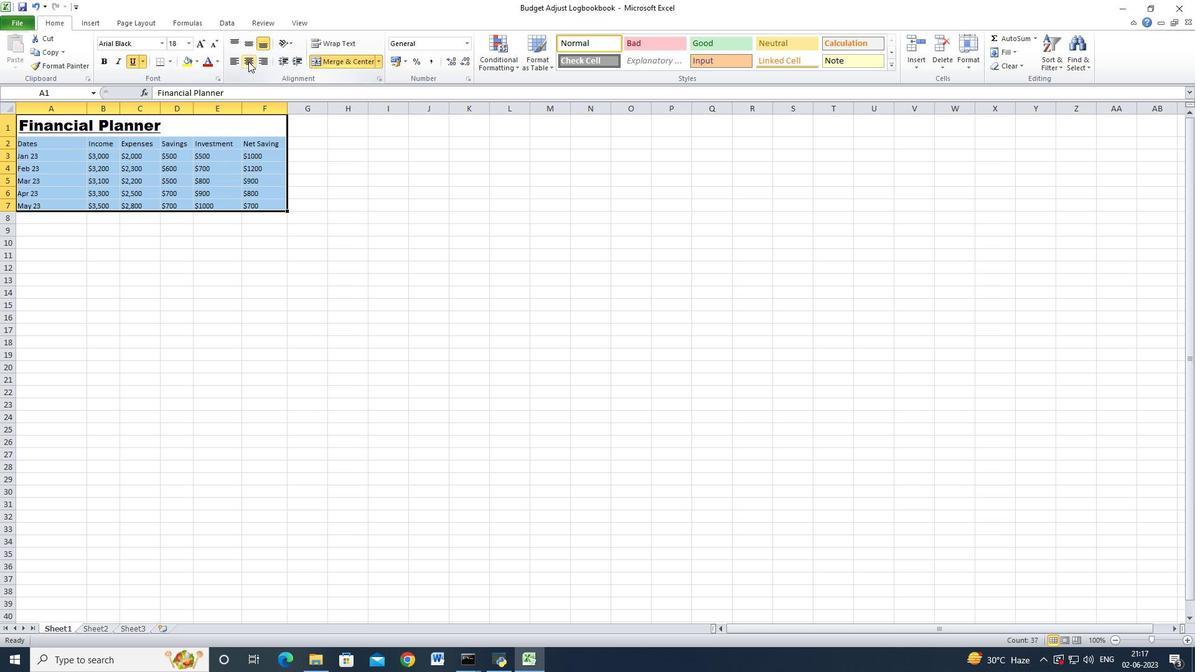 
Action: Mouse pressed left at (248, 63)
Screenshot: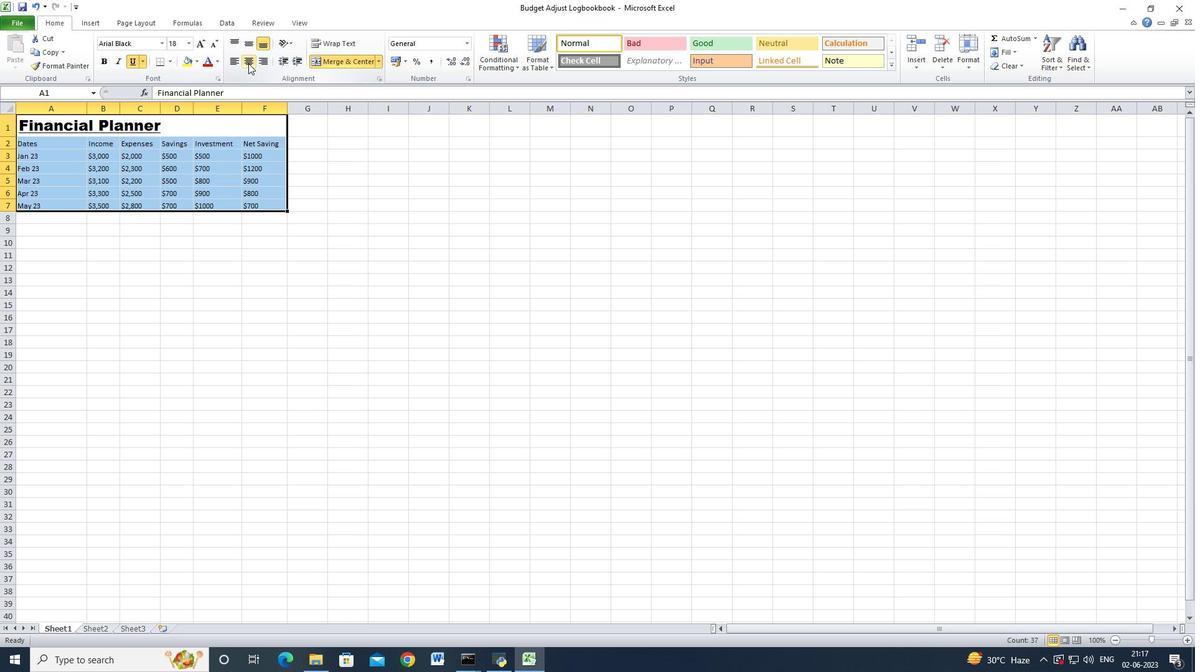 
Action: Mouse moved to (178, 173)
Screenshot: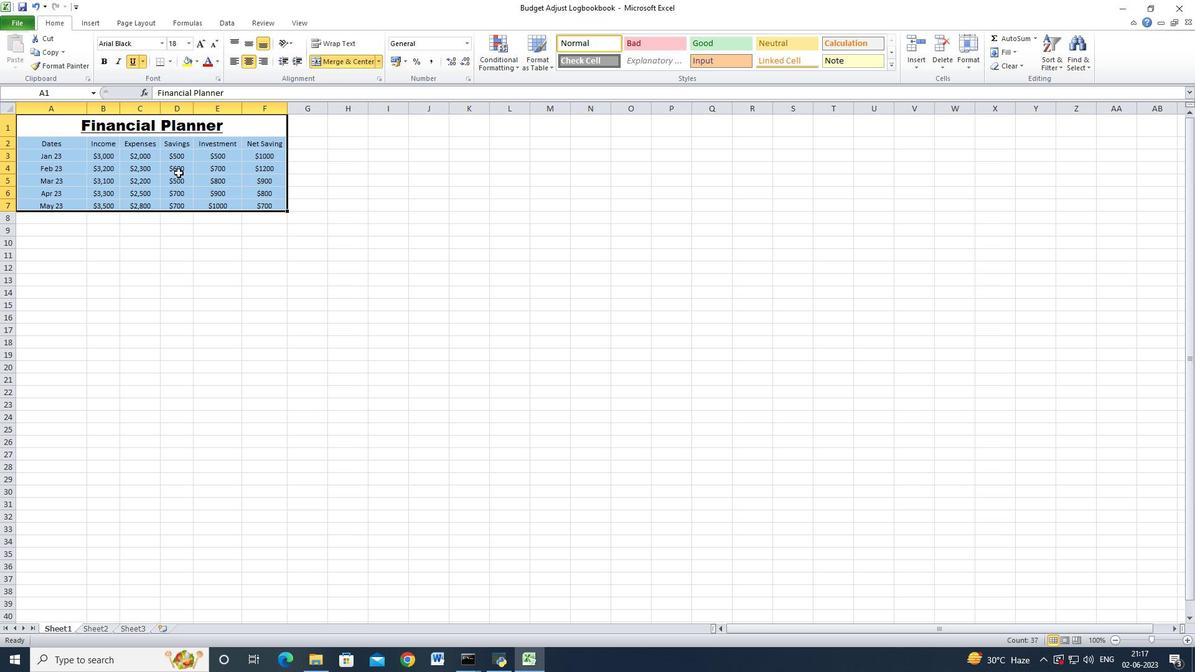 
Action: Mouse pressed left at (178, 173)
Screenshot: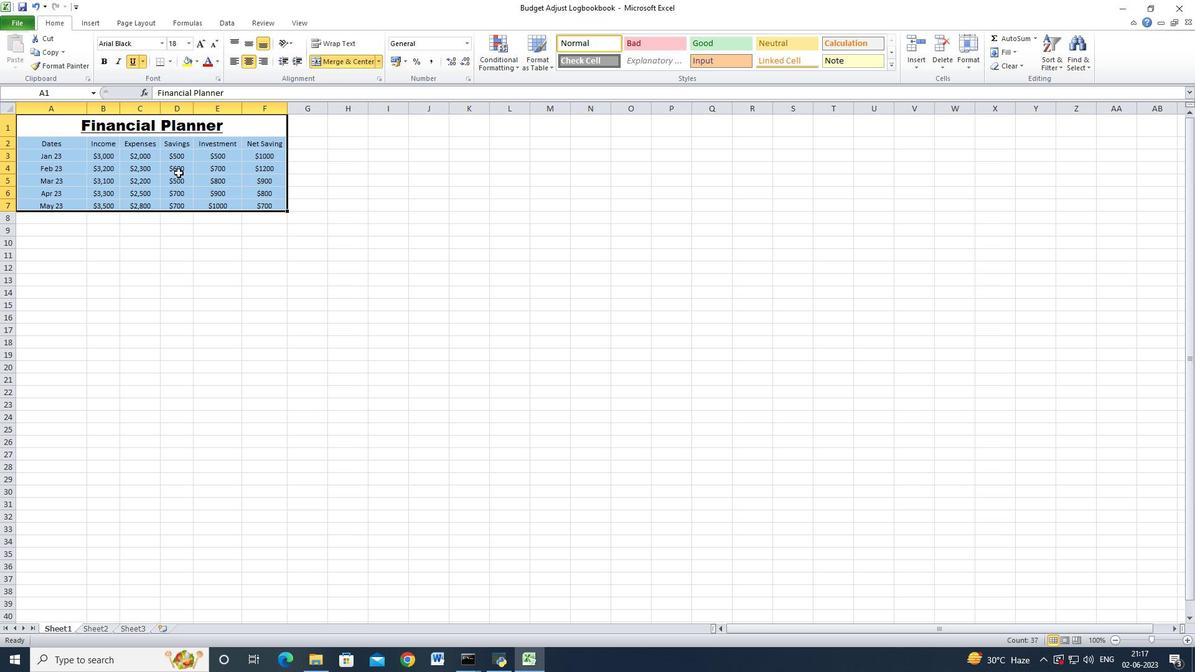 
Action: Mouse moved to (215, 186)
Screenshot: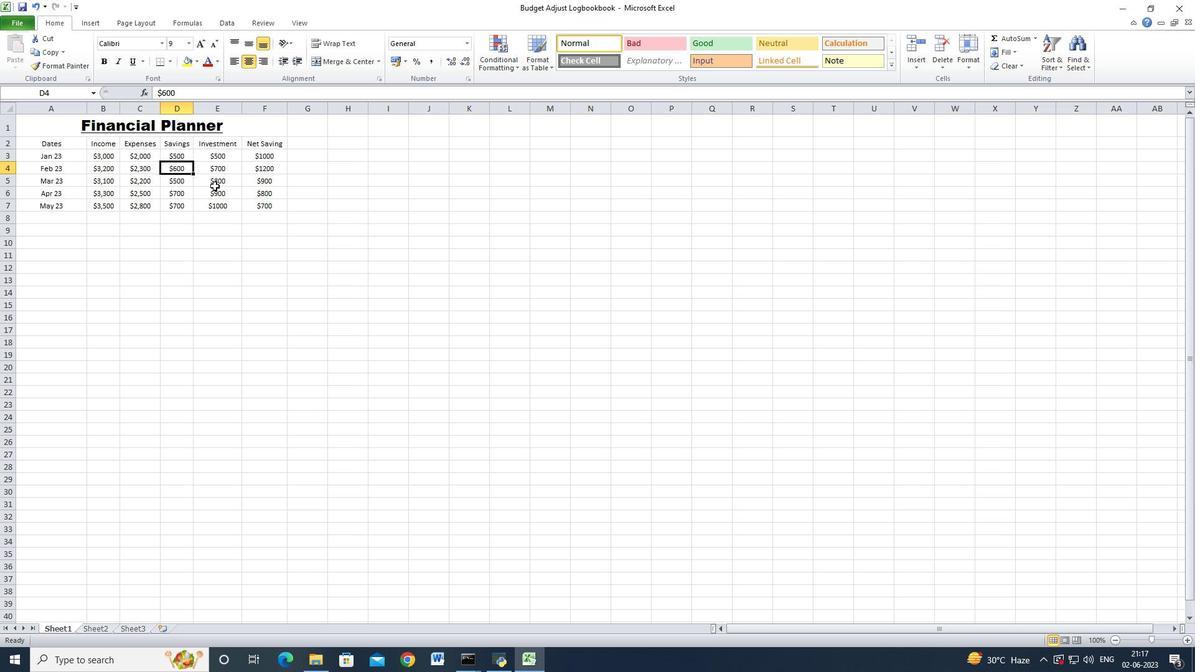 
Action: Mouse pressed left at (215, 186)
Screenshot: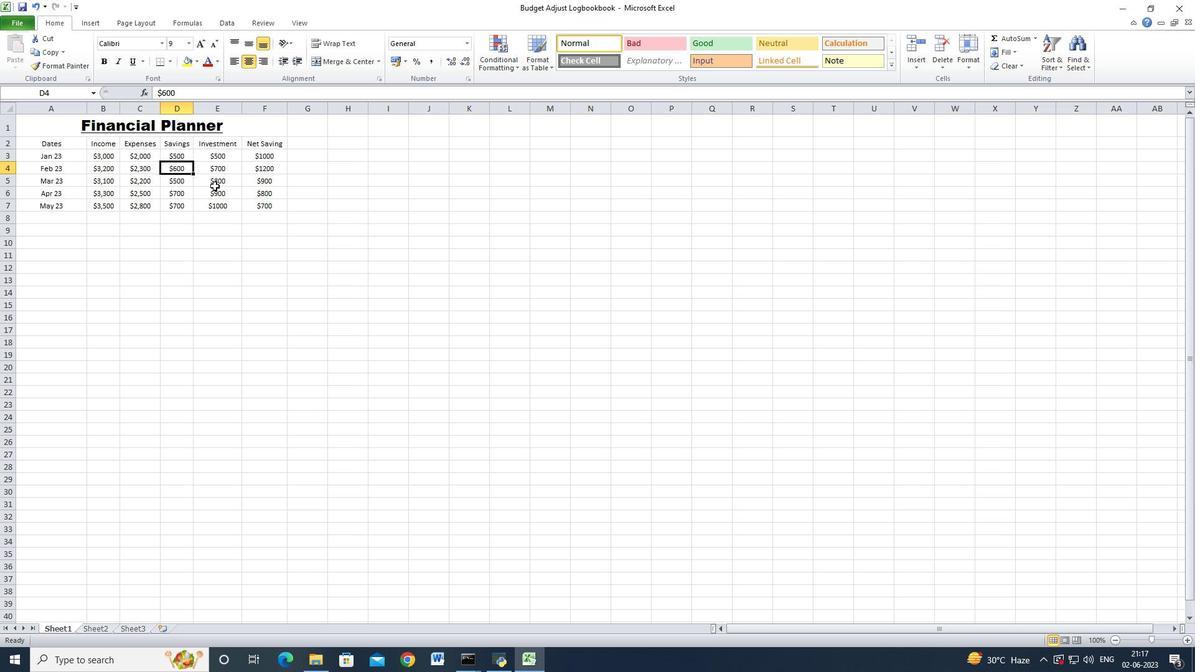 
